 Task: Add Attachment from computer to Card Card0000000121 in Board Board0000000031 in Workspace WS0000000011 in Trello. Add Cover Green to Card Card0000000121 in Board Board0000000031 in Workspace WS0000000011 in Trello. Add "Move Card To …" Button titled Button0000000121 to "top" of the list "To Do" to Card Card0000000121 in Board Board0000000031 in Workspace WS0000000011 in Trello. Add Description DS0000000121 to Card Card0000000122 in Board Board0000000031 in Workspace WS0000000011 in Trello. Add Comment CM0000000121 to Card Card0000000122 in Board Board0000000031 in Workspace WS0000000011 in Trello
Action: Mouse moved to (359, 237)
Screenshot: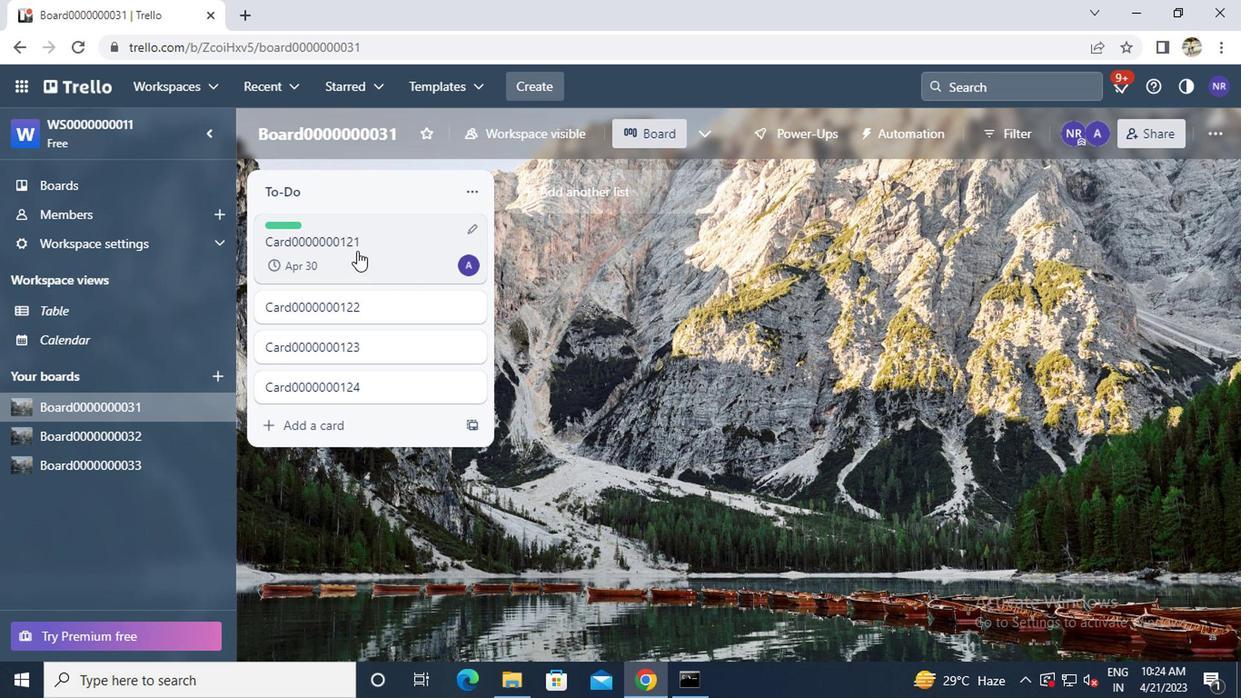 
Action: Mouse pressed left at (359, 237)
Screenshot: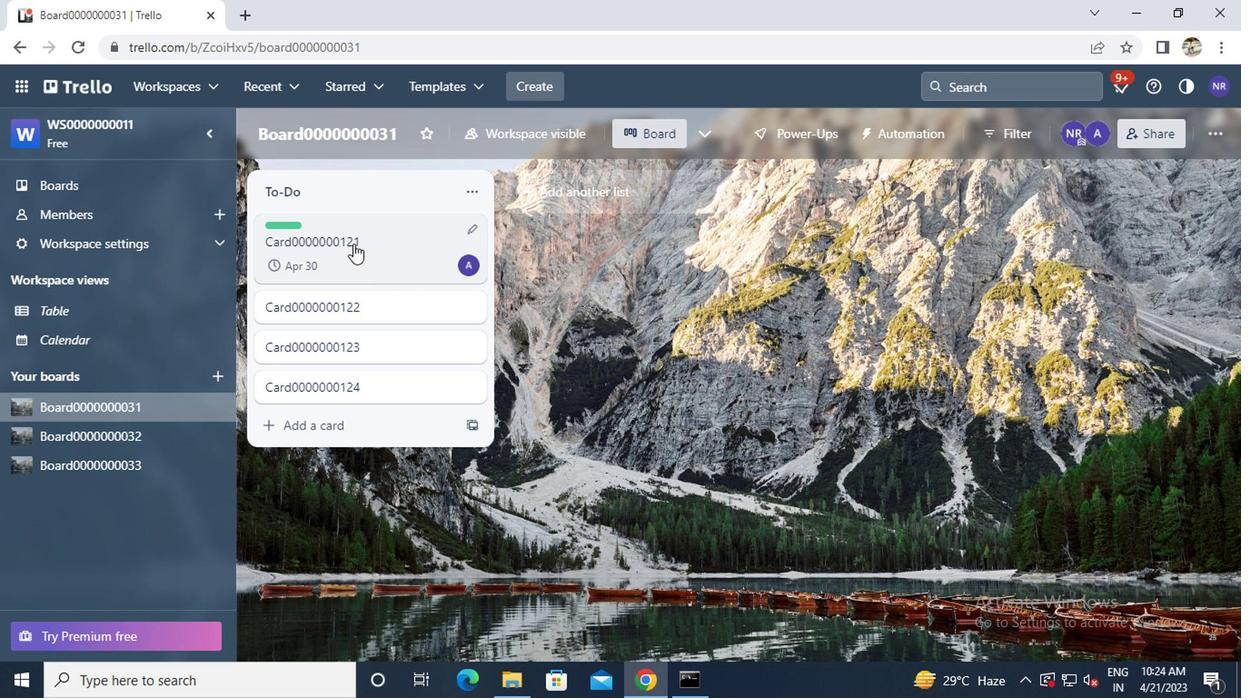
Action: Mouse moved to (395, 267)
Screenshot: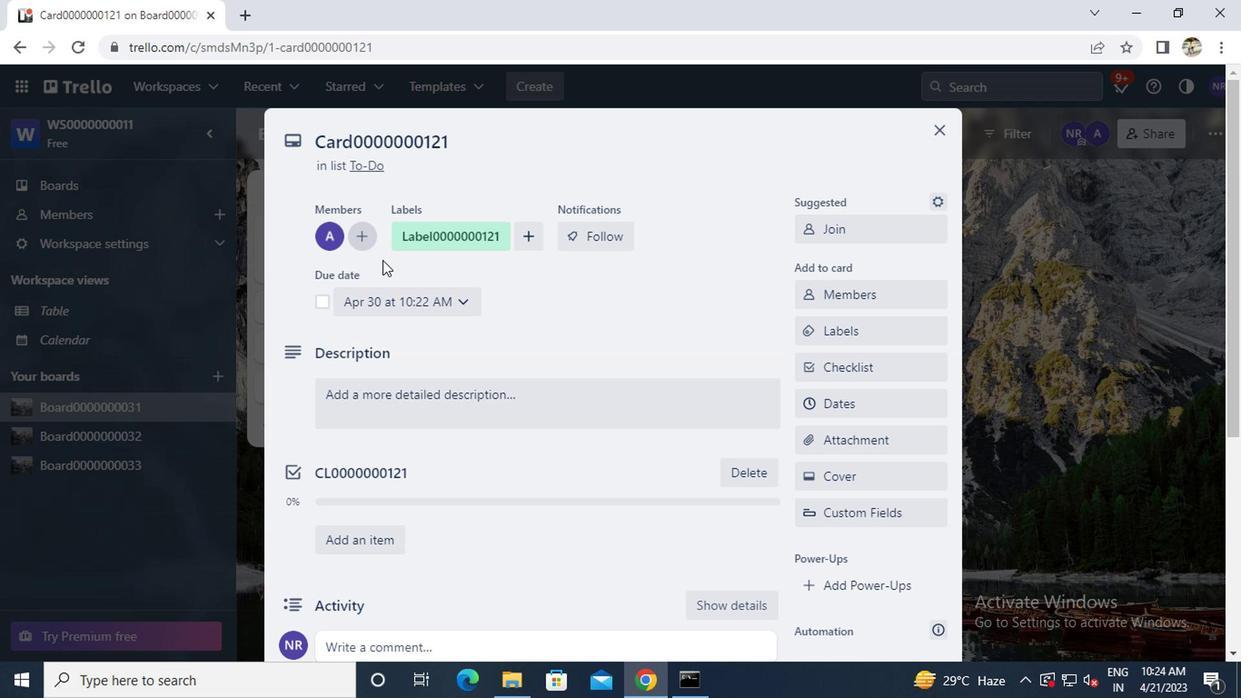 
Action: Mouse scrolled (395, 267) with delta (0, 0)
Screenshot: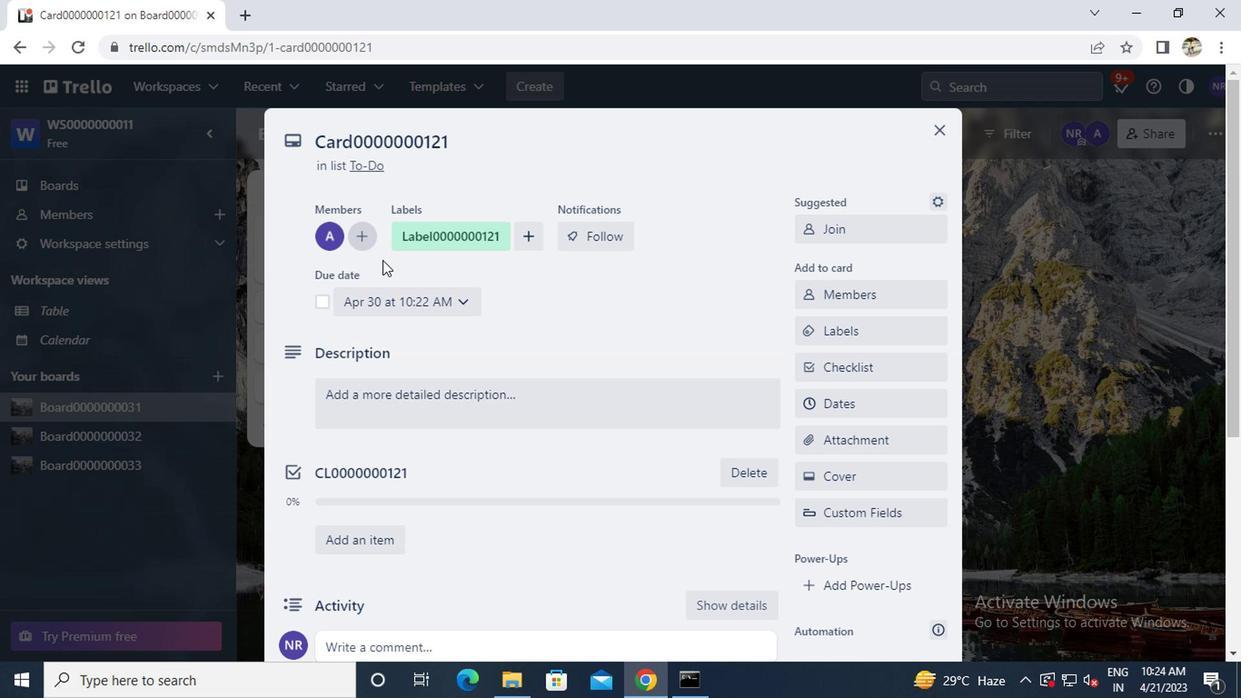 
Action: Mouse moved to (810, 349)
Screenshot: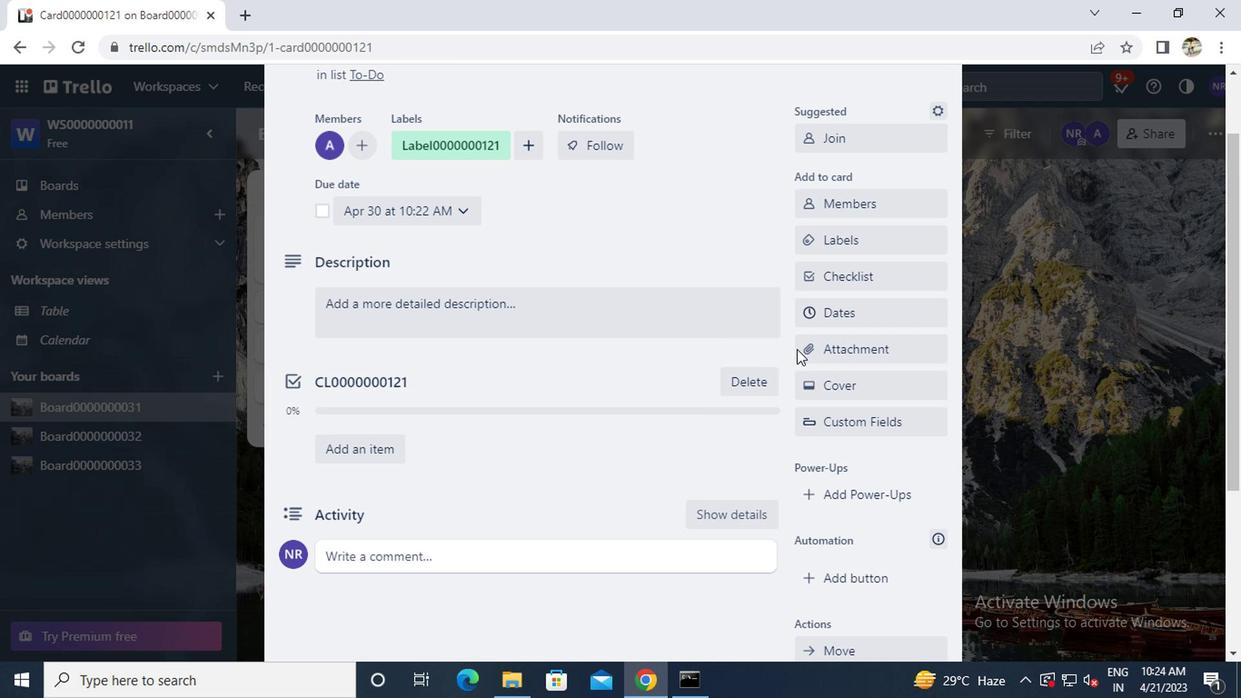 
Action: Mouse pressed left at (810, 349)
Screenshot: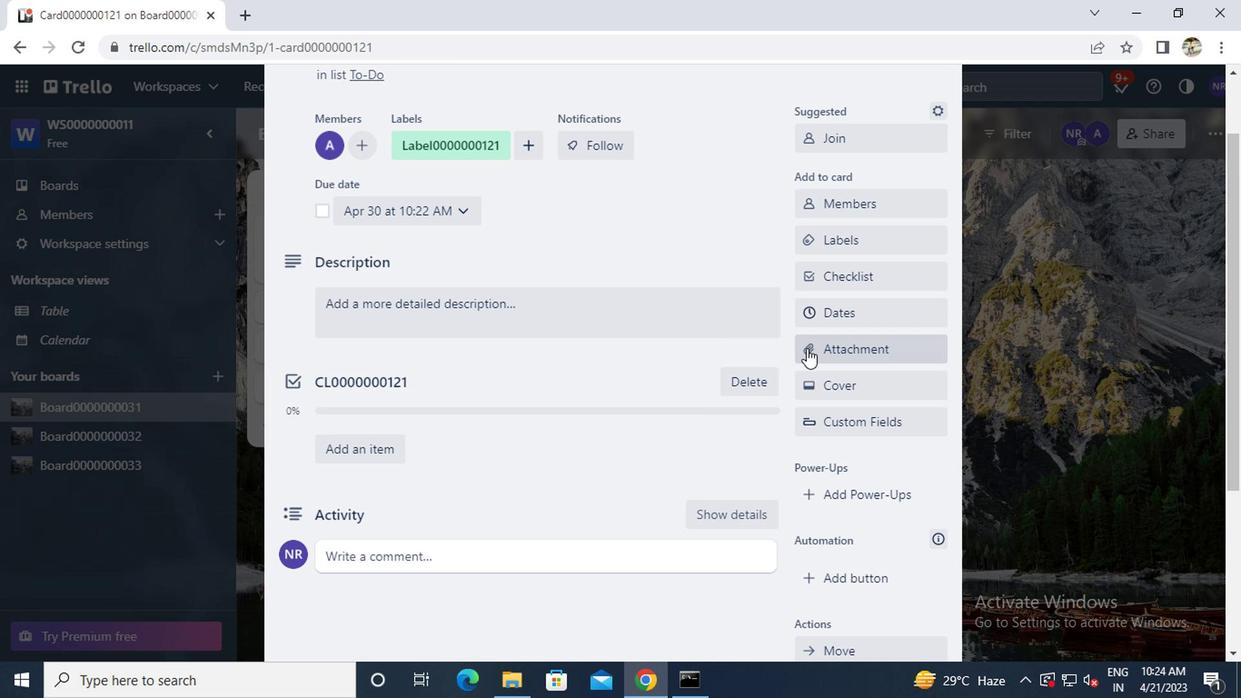 
Action: Mouse moved to (832, 157)
Screenshot: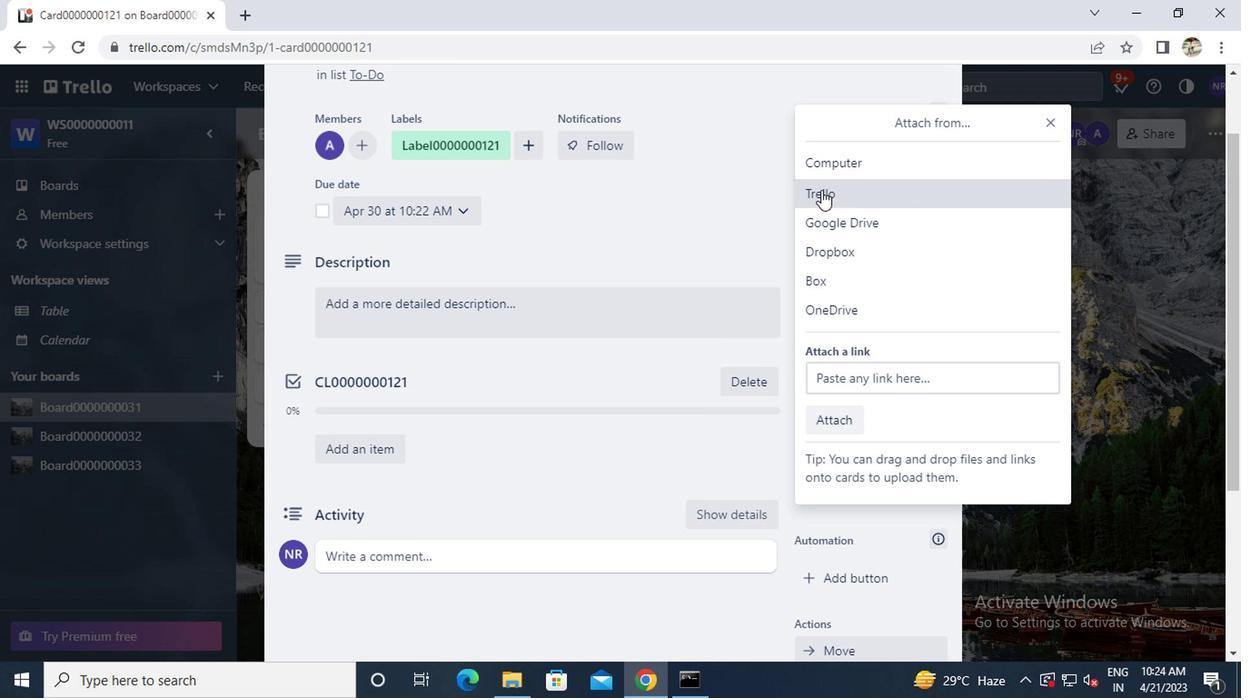 
Action: Mouse pressed left at (832, 157)
Screenshot: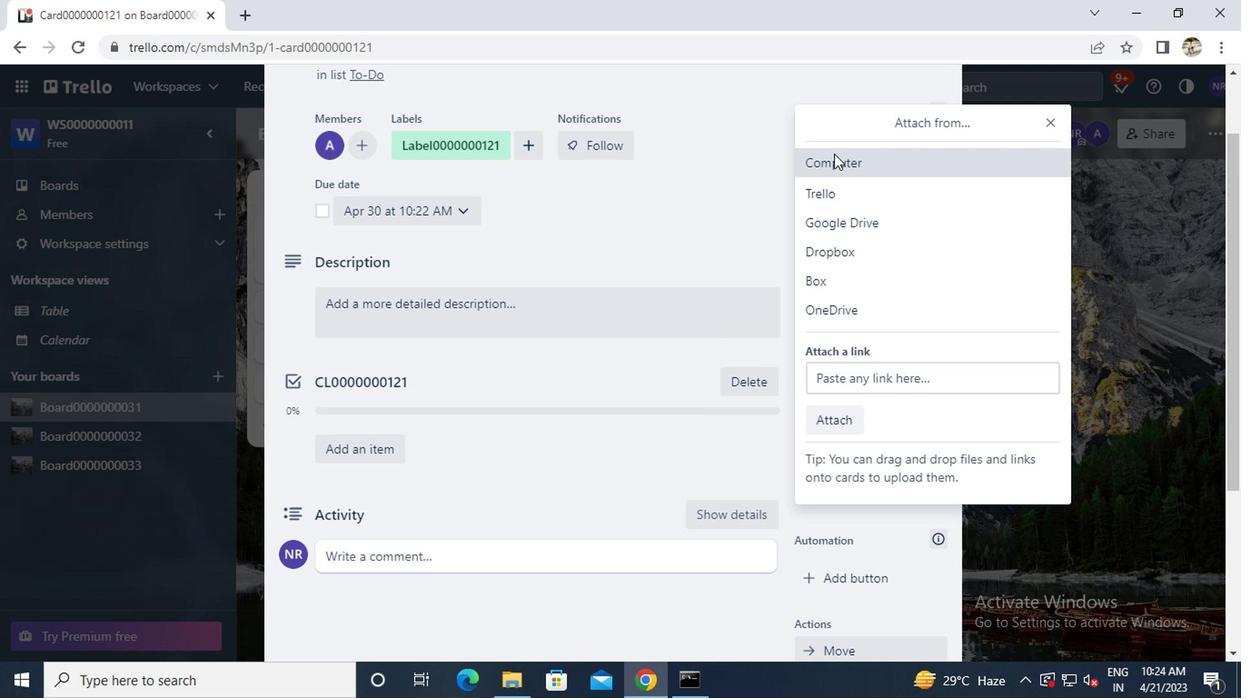 
Action: Mouse moved to (434, 164)
Screenshot: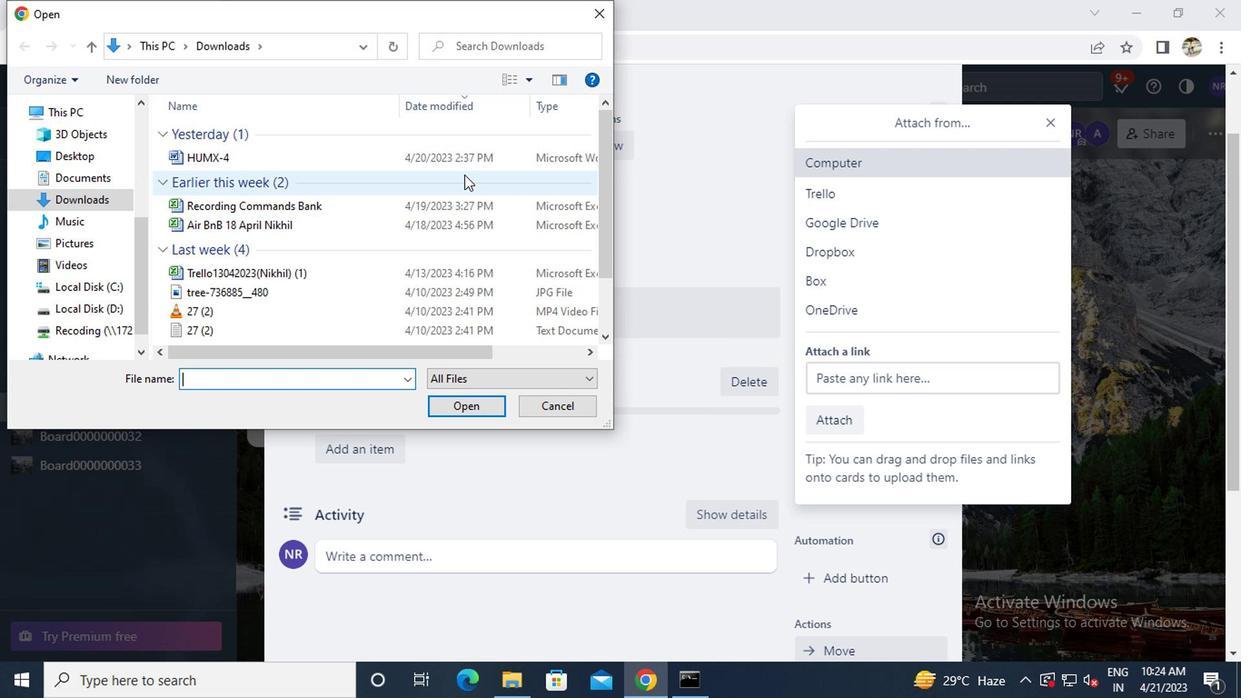 
Action: Mouse pressed left at (434, 164)
Screenshot: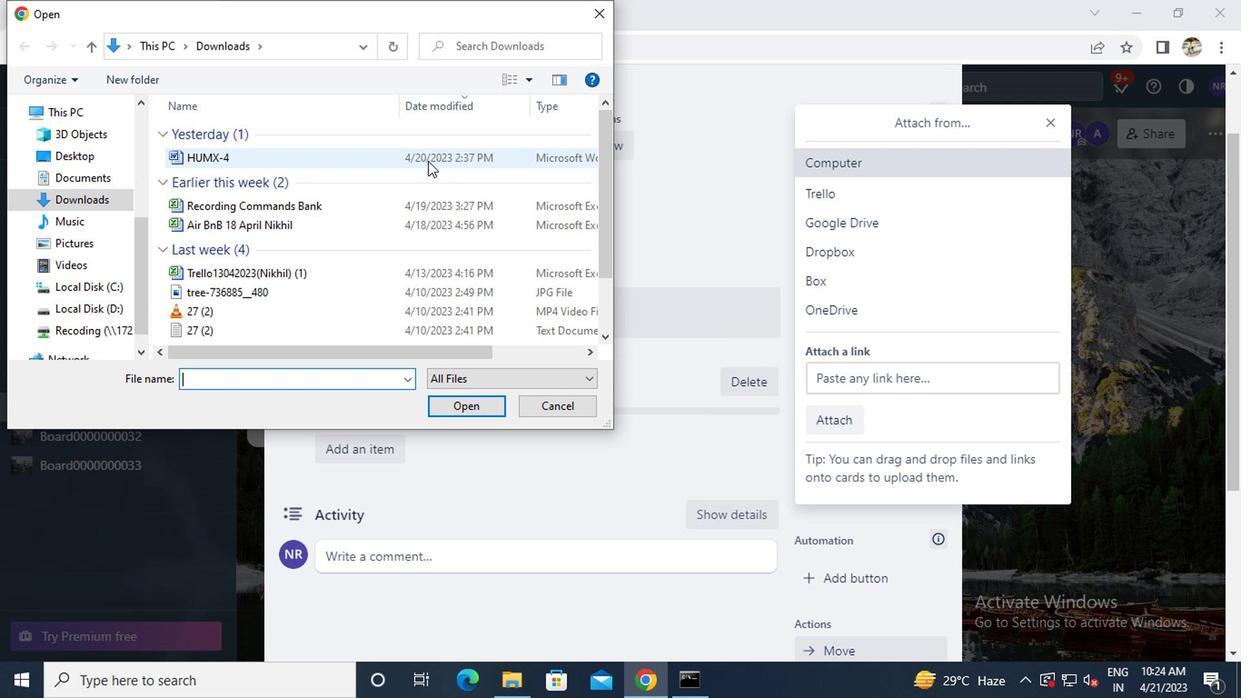 
Action: Mouse moved to (490, 408)
Screenshot: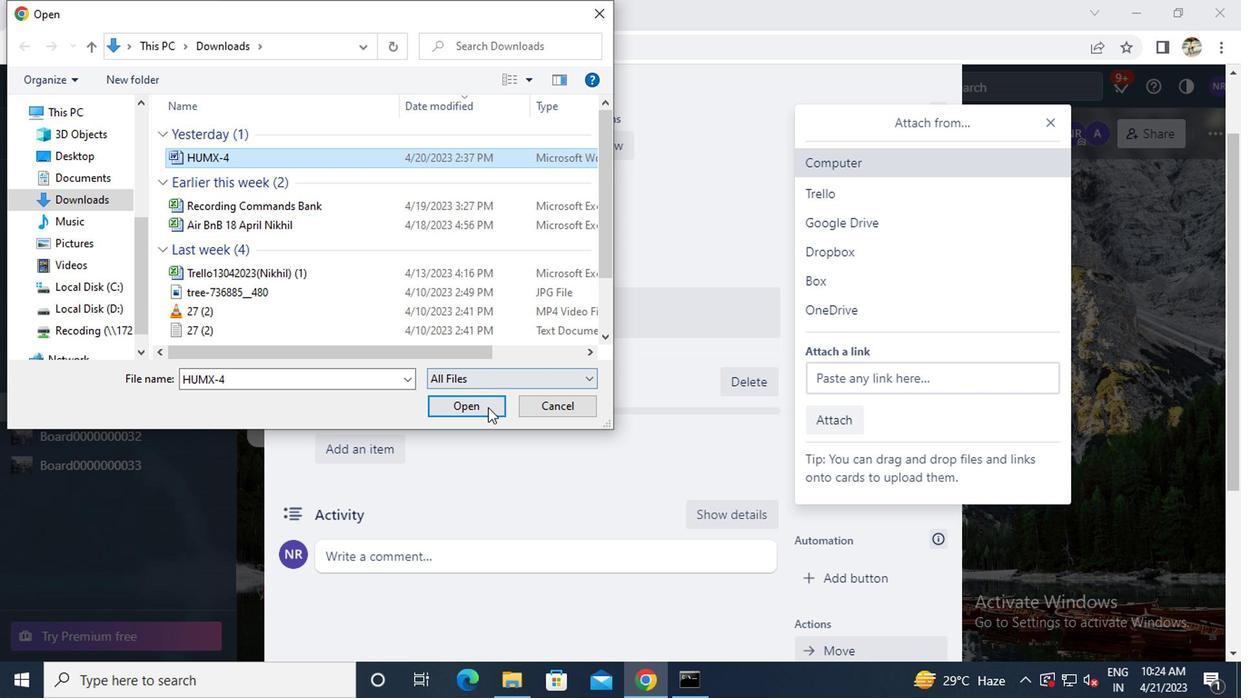 
Action: Mouse pressed left at (490, 408)
Screenshot: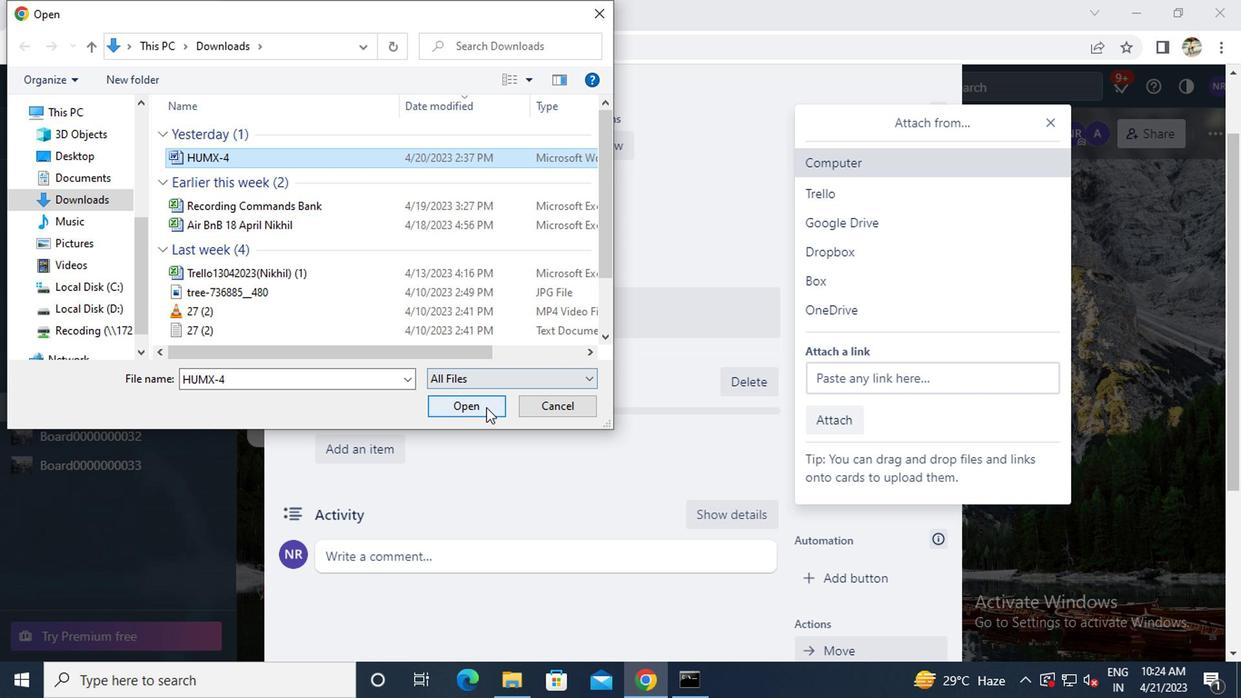 
Action: Mouse moved to (806, 395)
Screenshot: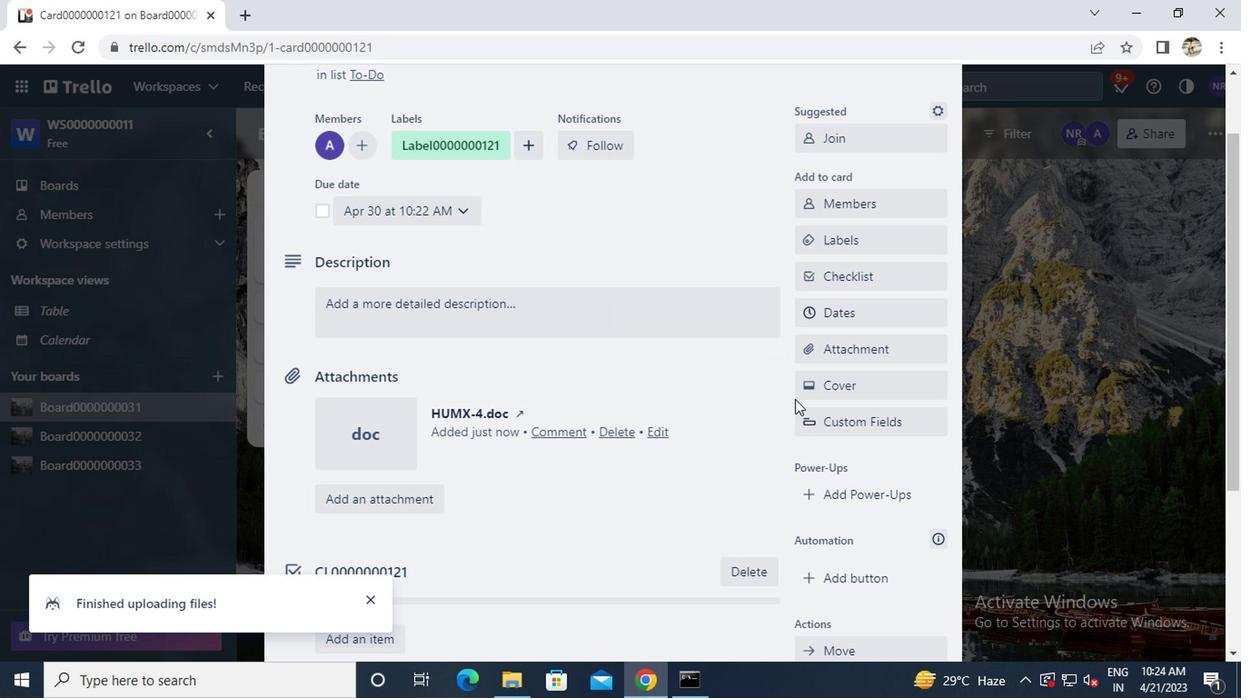 
Action: Mouse pressed left at (806, 395)
Screenshot: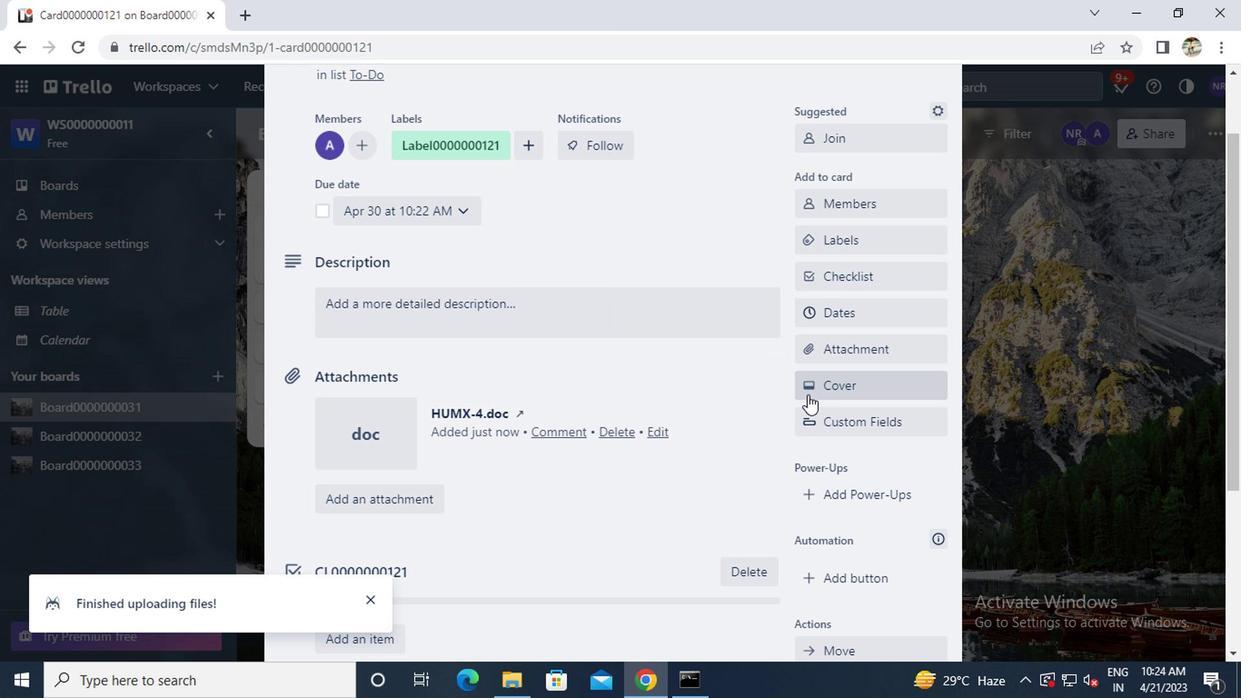 
Action: Mouse moved to (829, 305)
Screenshot: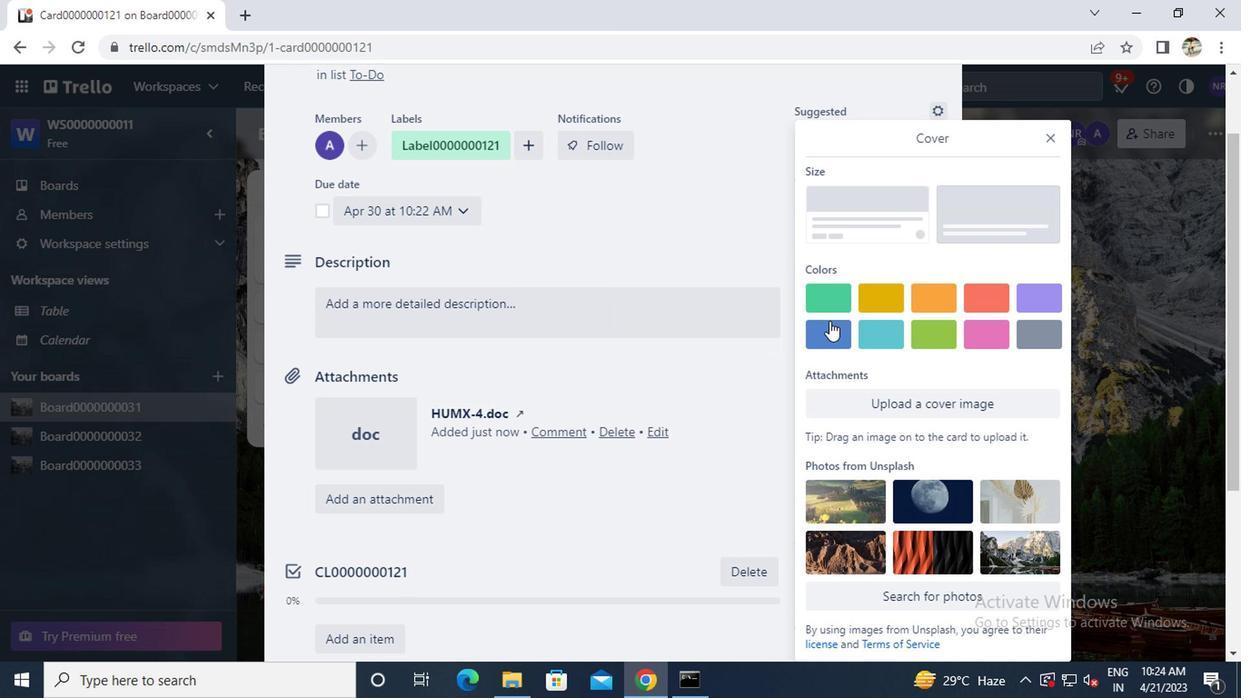 
Action: Mouse pressed left at (829, 305)
Screenshot: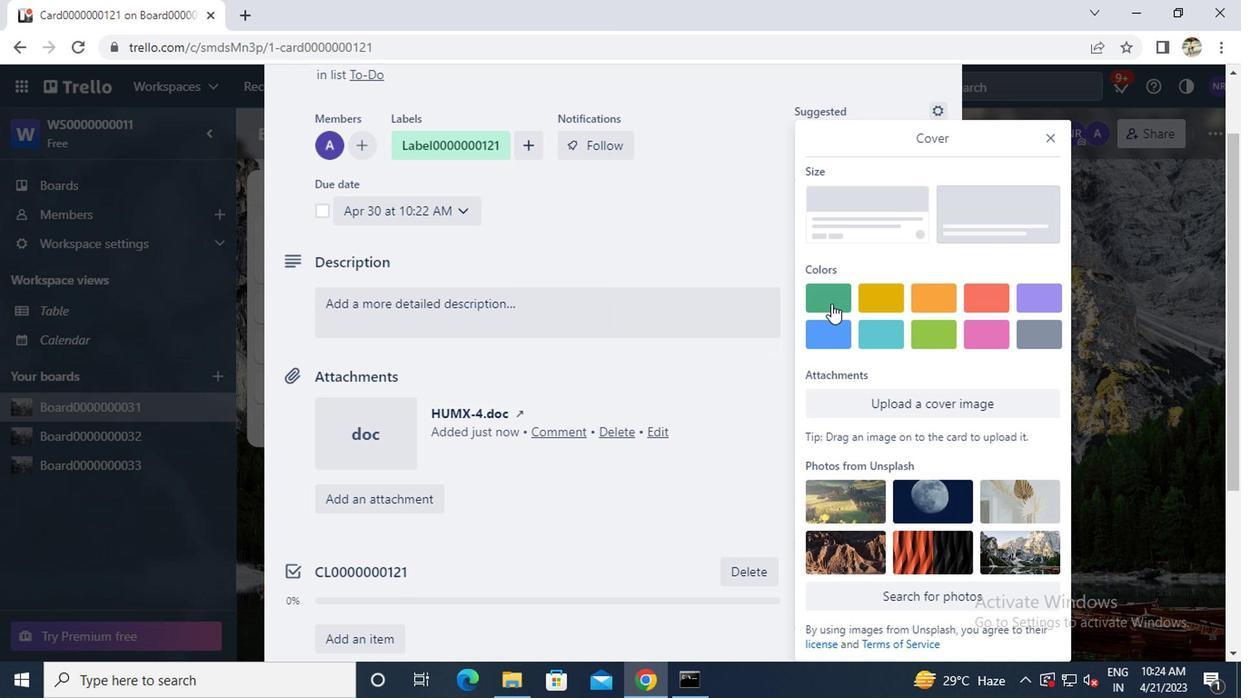 
Action: Mouse moved to (1050, 126)
Screenshot: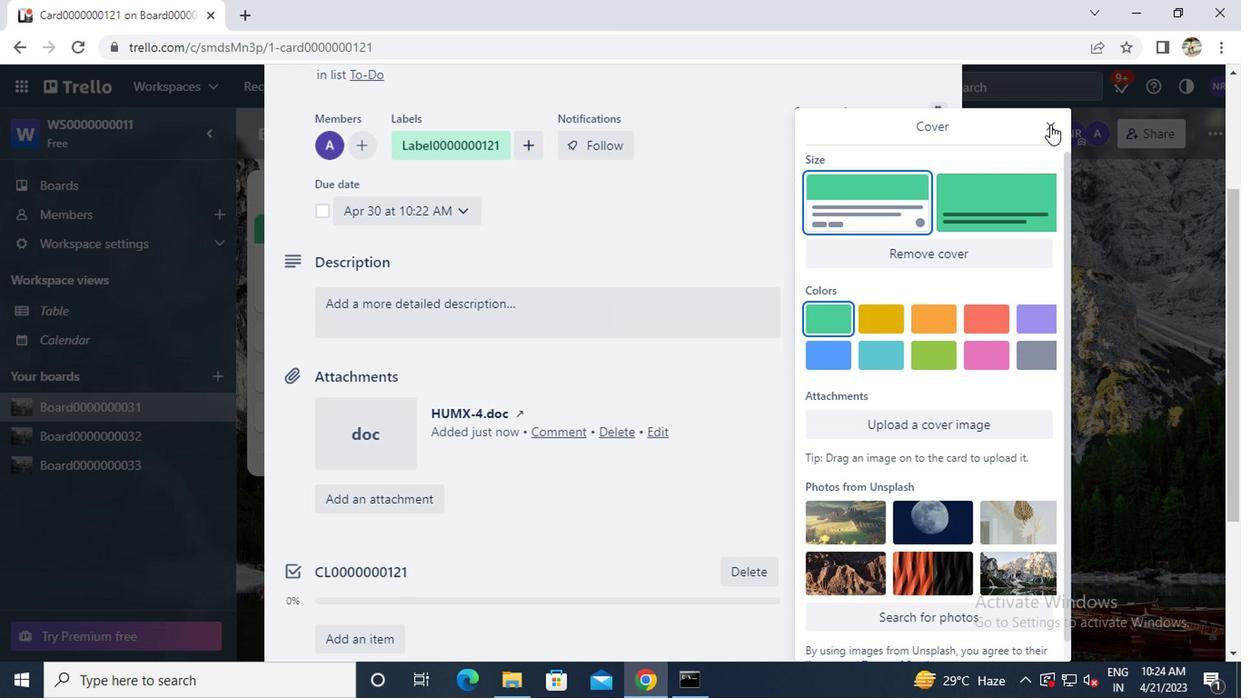 
Action: Mouse pressed left at (1050, 126)
Screenshot: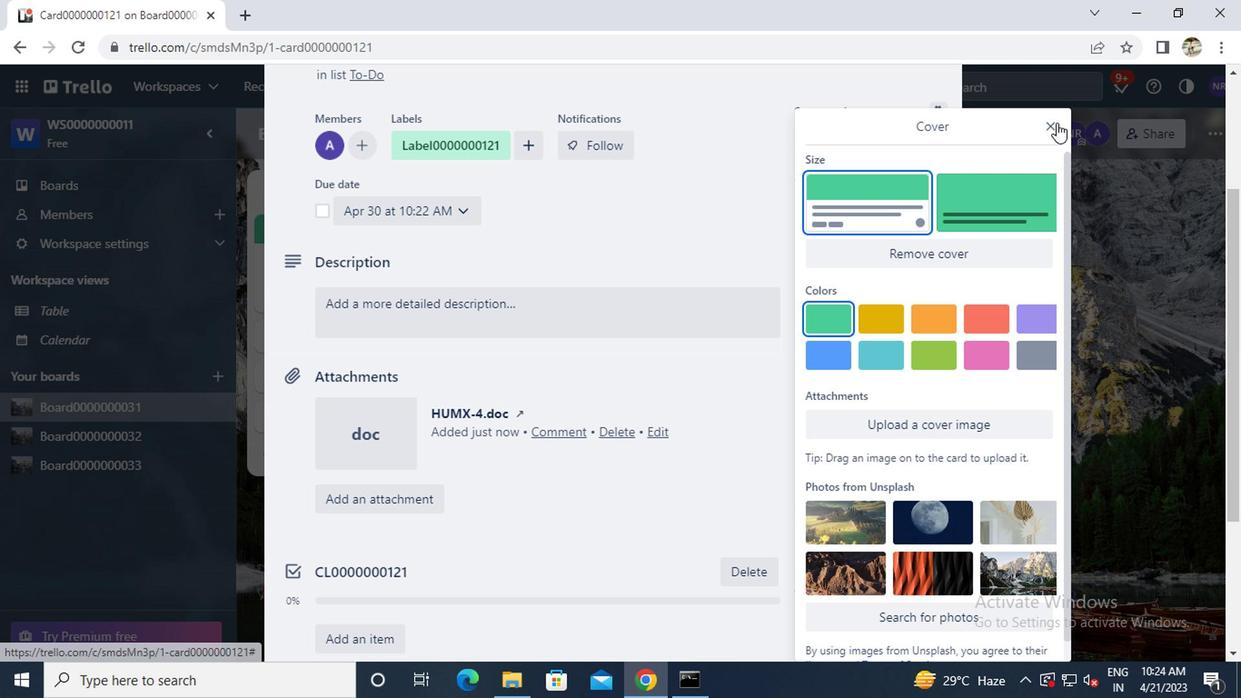 
Action: Mouse moved to (848, 310)
Screenshot: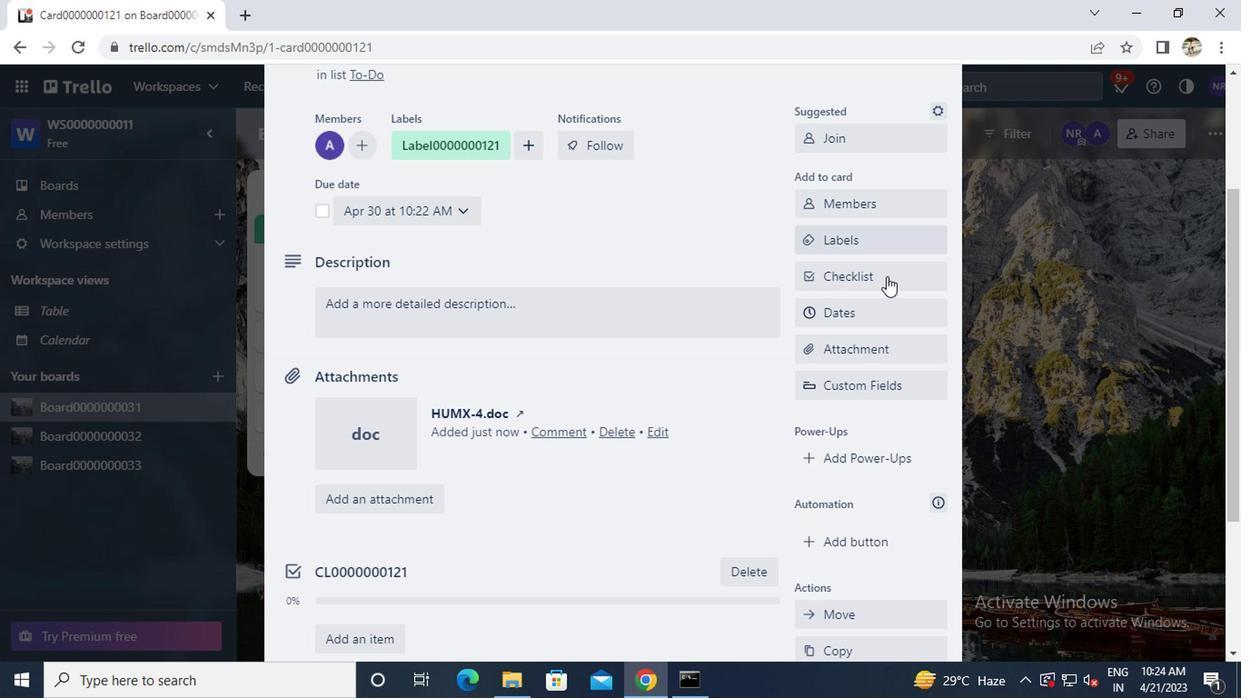 
Action: Mouse scrolled (848, 309) with delta (0, -1)
Screenshot: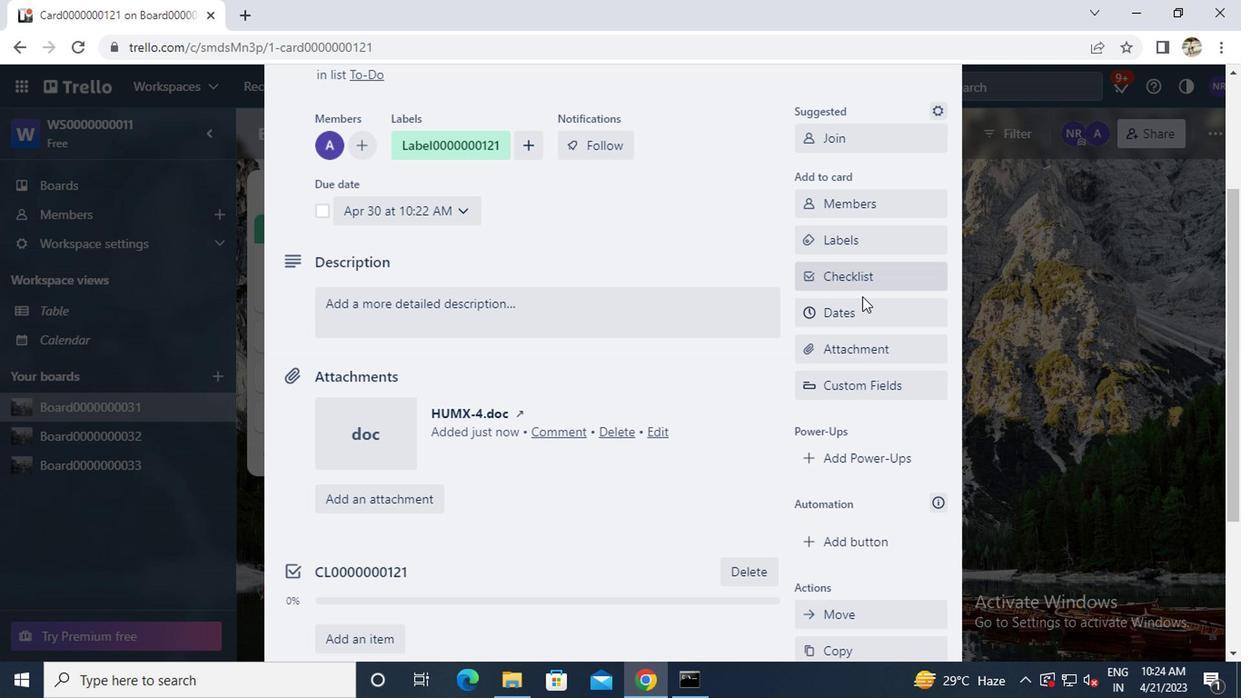 
Action: Mouse scrolled (848, 309) with delta (0, -1)
Screenshot: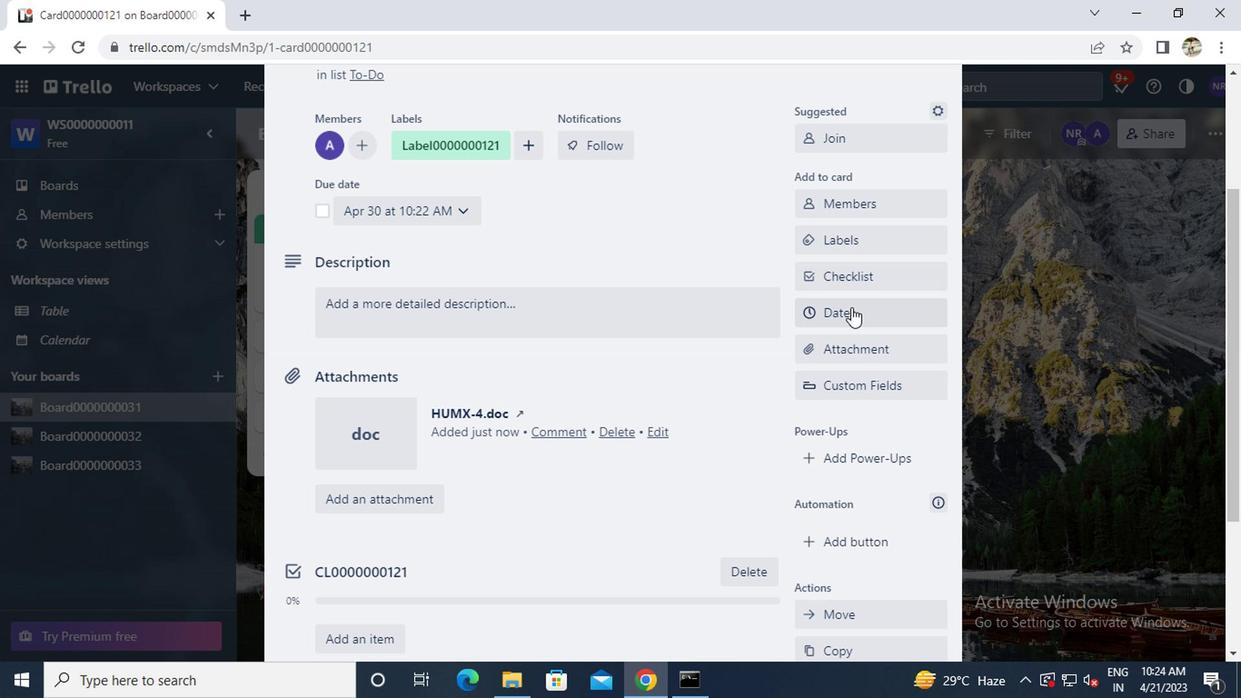 
Action: Mouse scrolled (848, 309) with delta (0, -1)
Screenshot: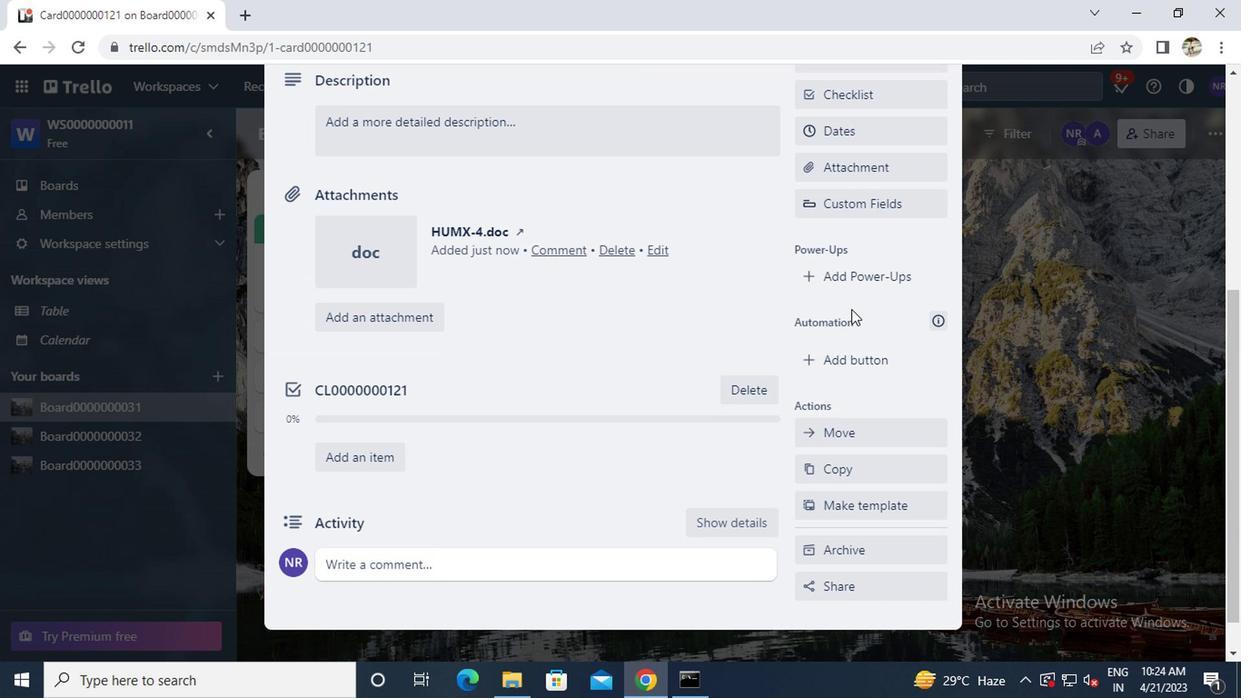 
Action: Mouse scrolled (848, 309) with delta (0, -1)
Screenshot: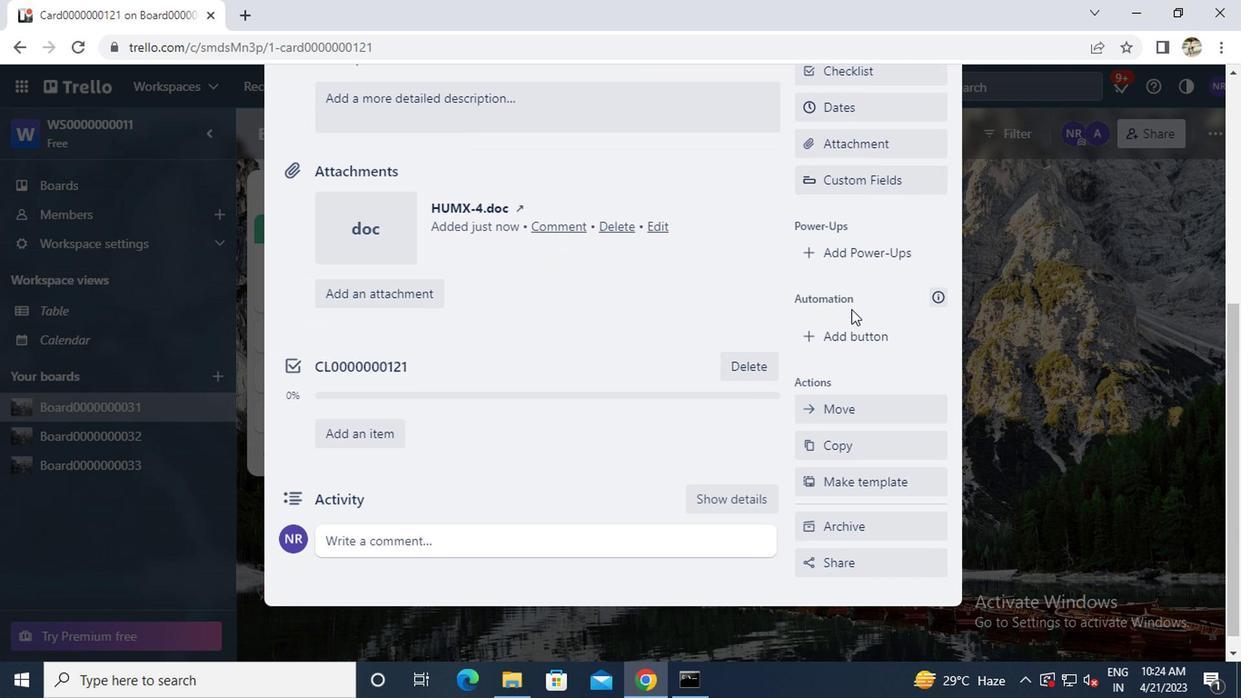 
Action: Mouse scrolled (848, 309) with delta (0, -1)
Screenshot: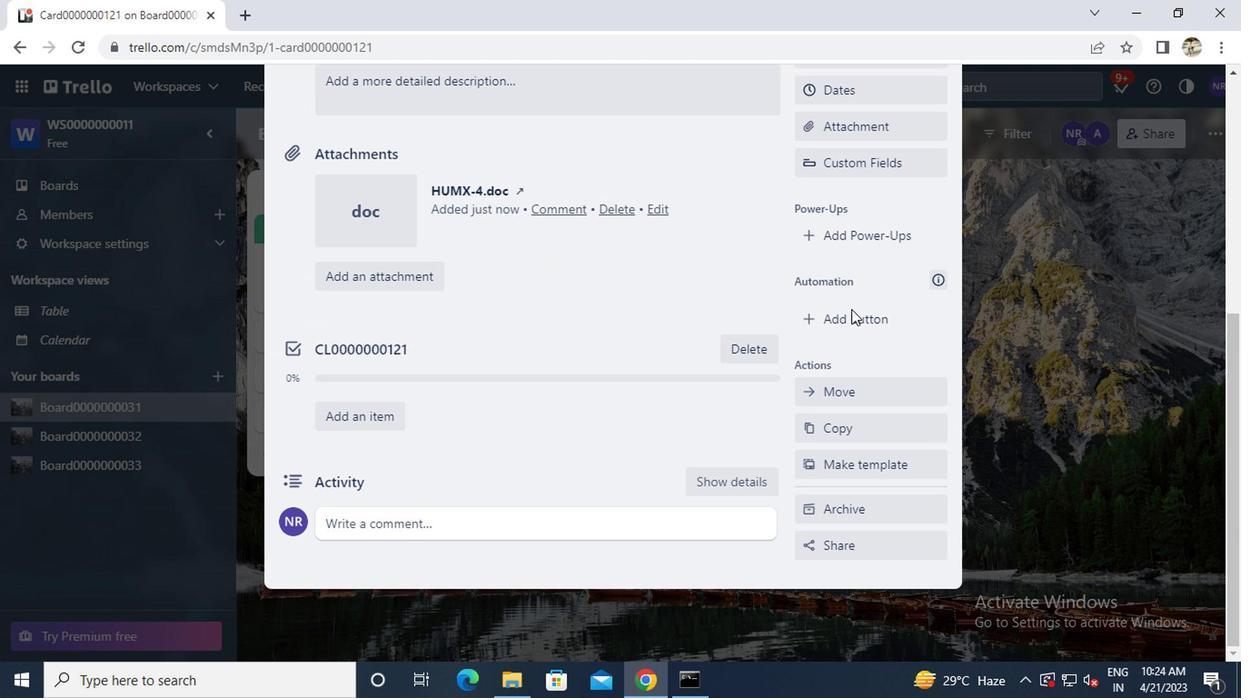 
Action: Mouse moved to (834, 329)
Screenshot: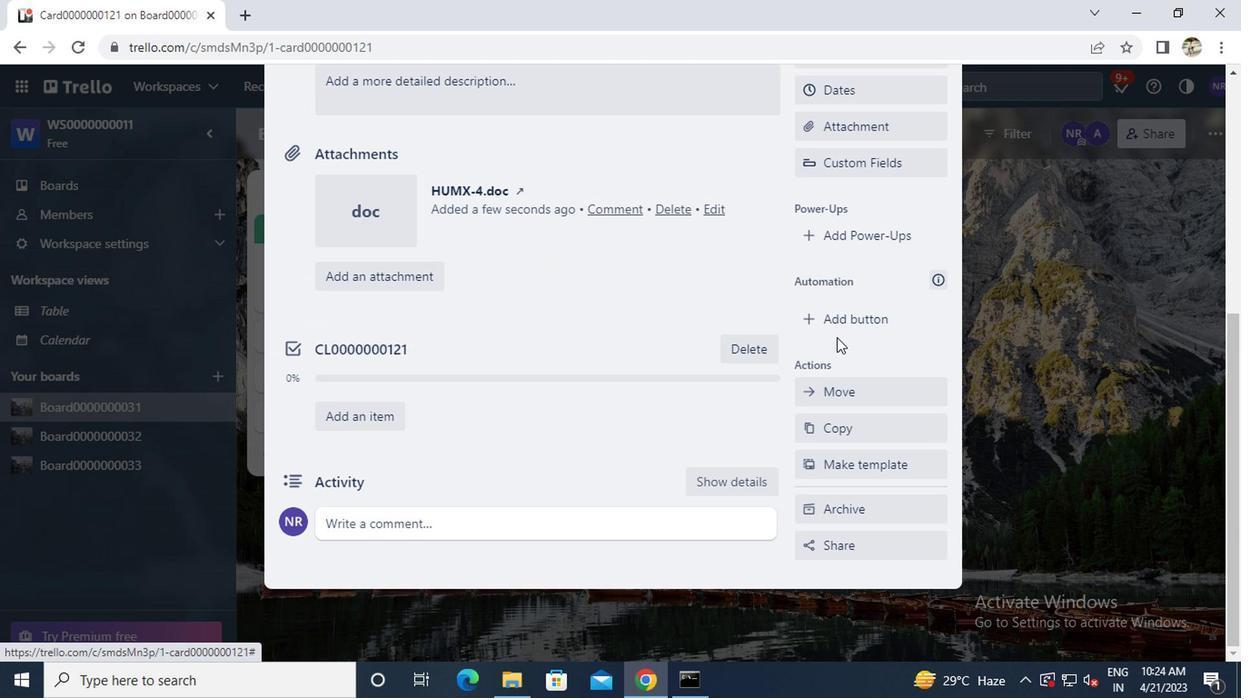 
Action: Mouse pressed left at (834, 329)
Screenshot: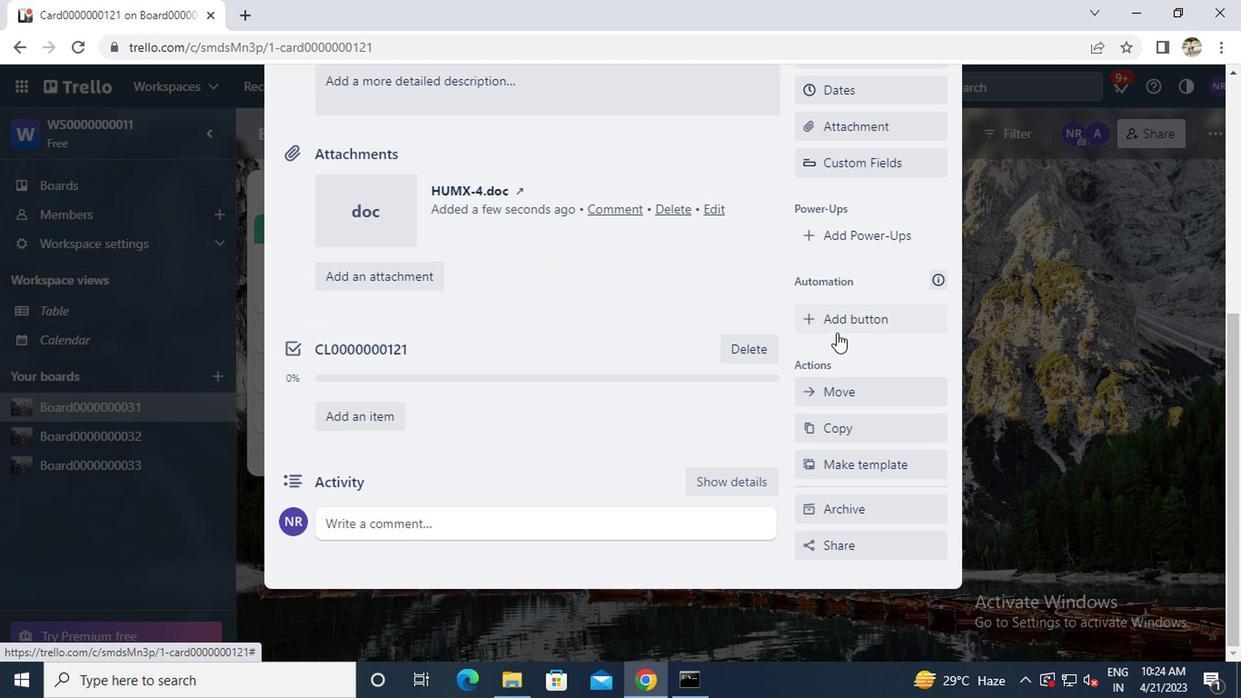
Action: Mouse moved to (847, 212)
Screenshot: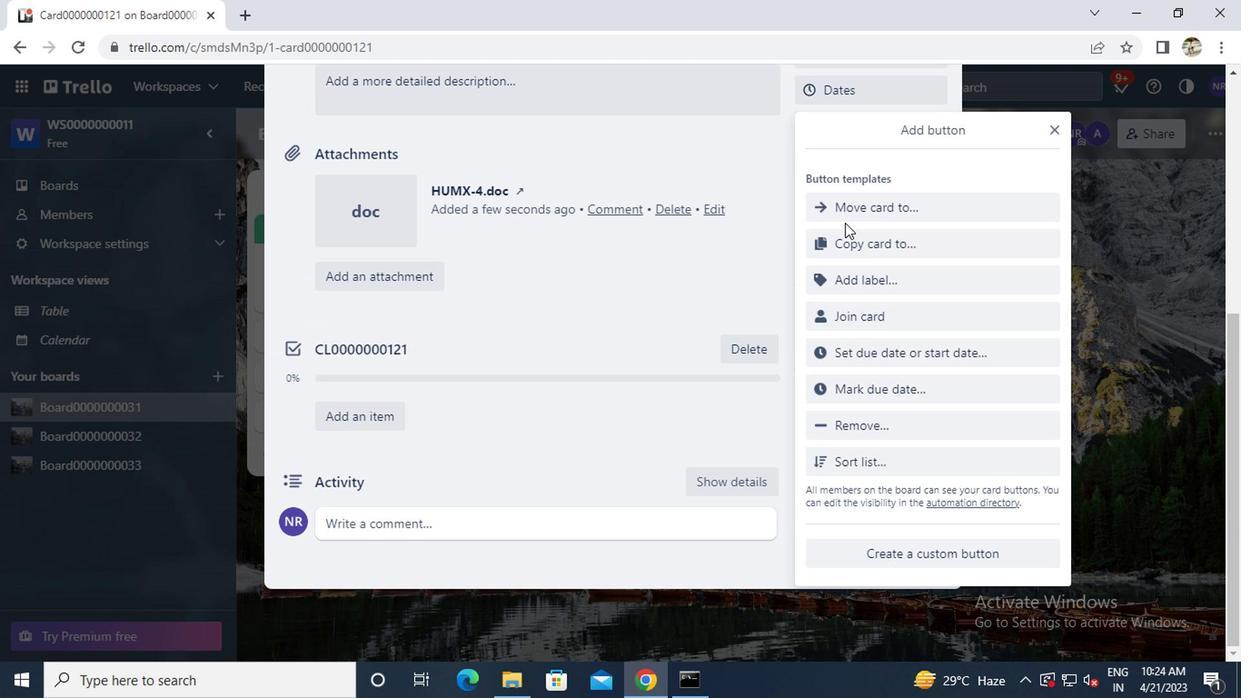 
Action: Mouse pressed left at (847, 212)
Screenshot: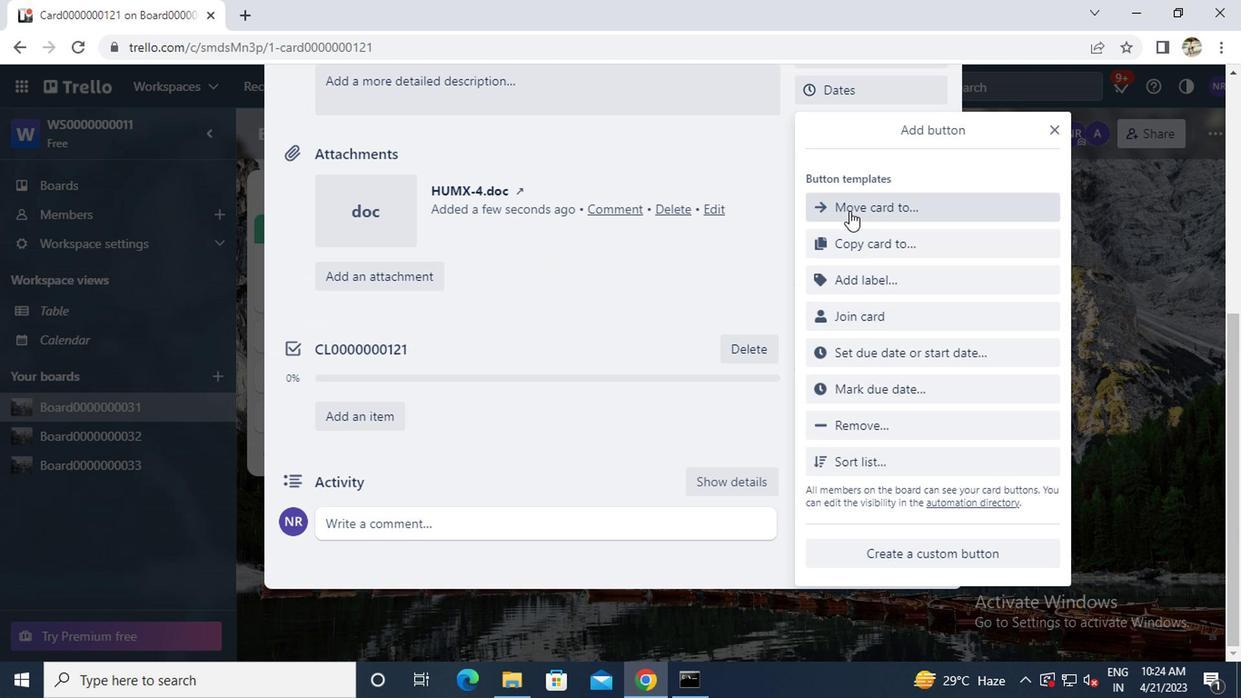 
Action: Key pressed b<Key.caps_lock>utton0000000121
Screenshot: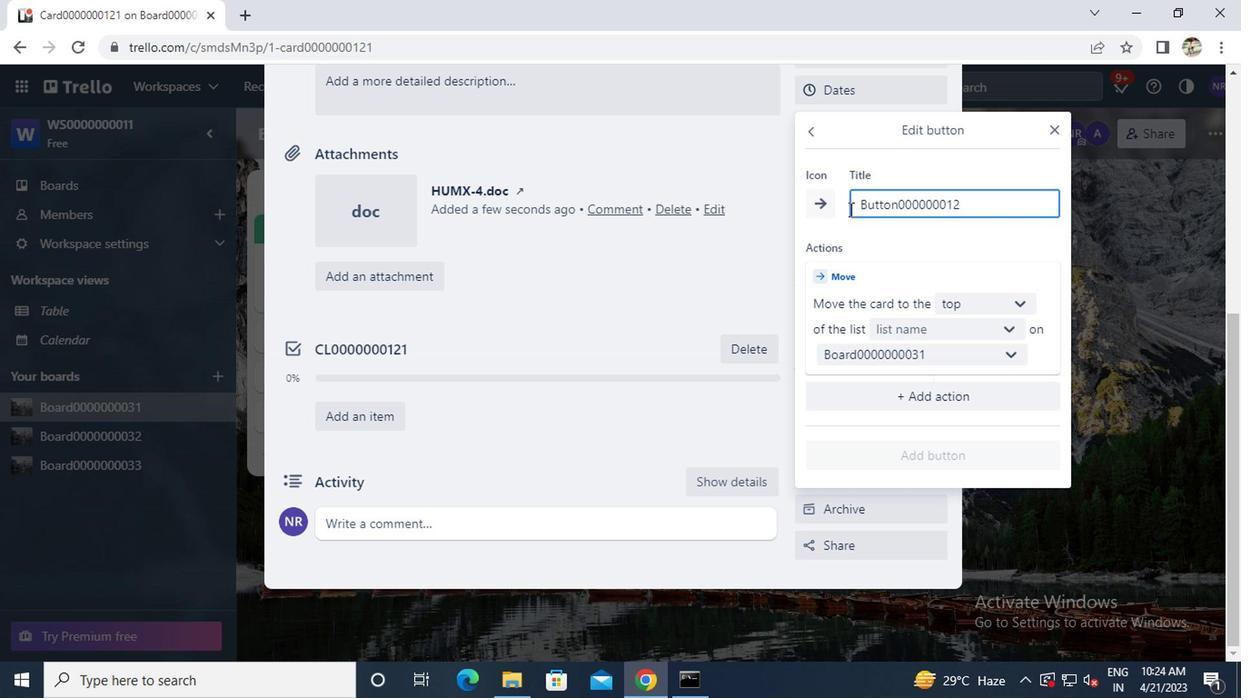
Action: Mouse moved to (905, 331)
Screenshot: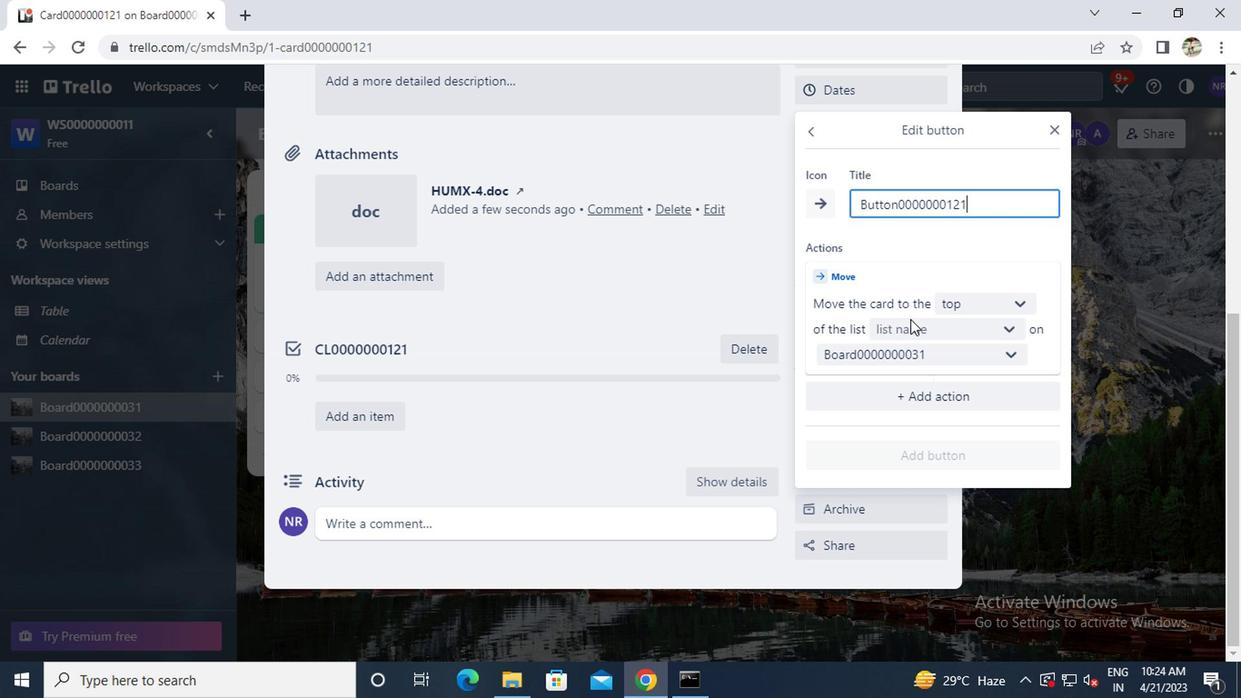 
Action: Mouse pressed left at (905, 331)
Screenshot: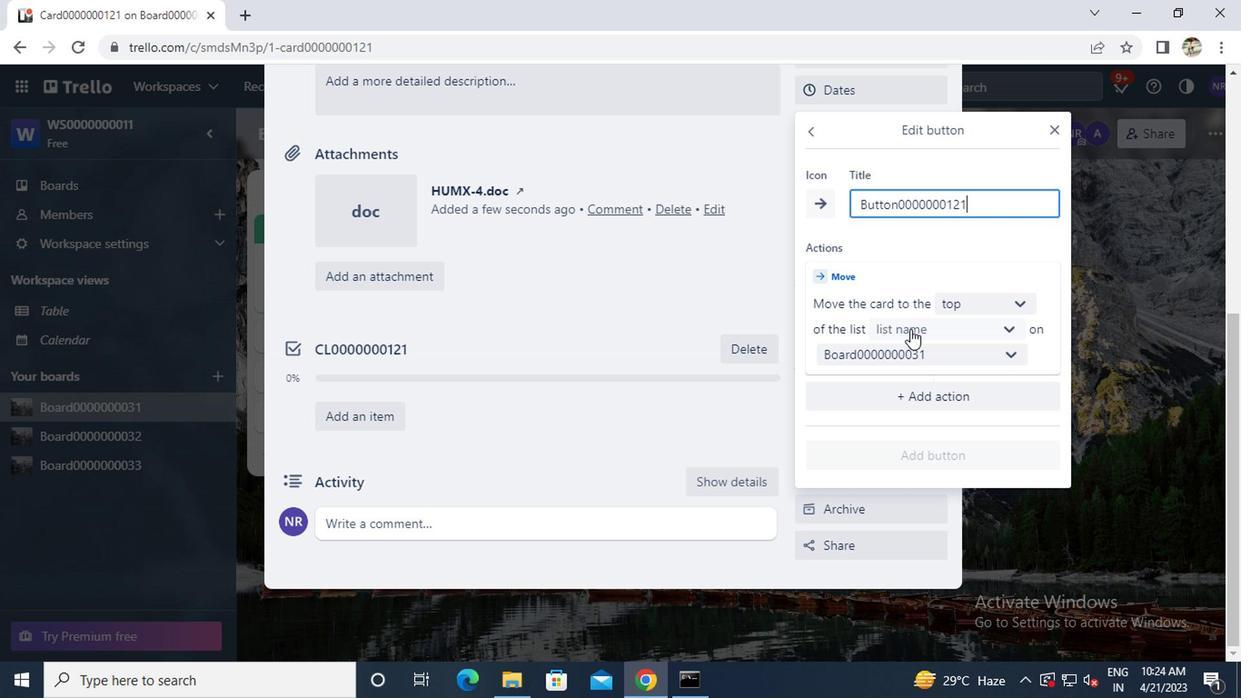 
Action: Mouse moved to (895, 370)
Screenshot: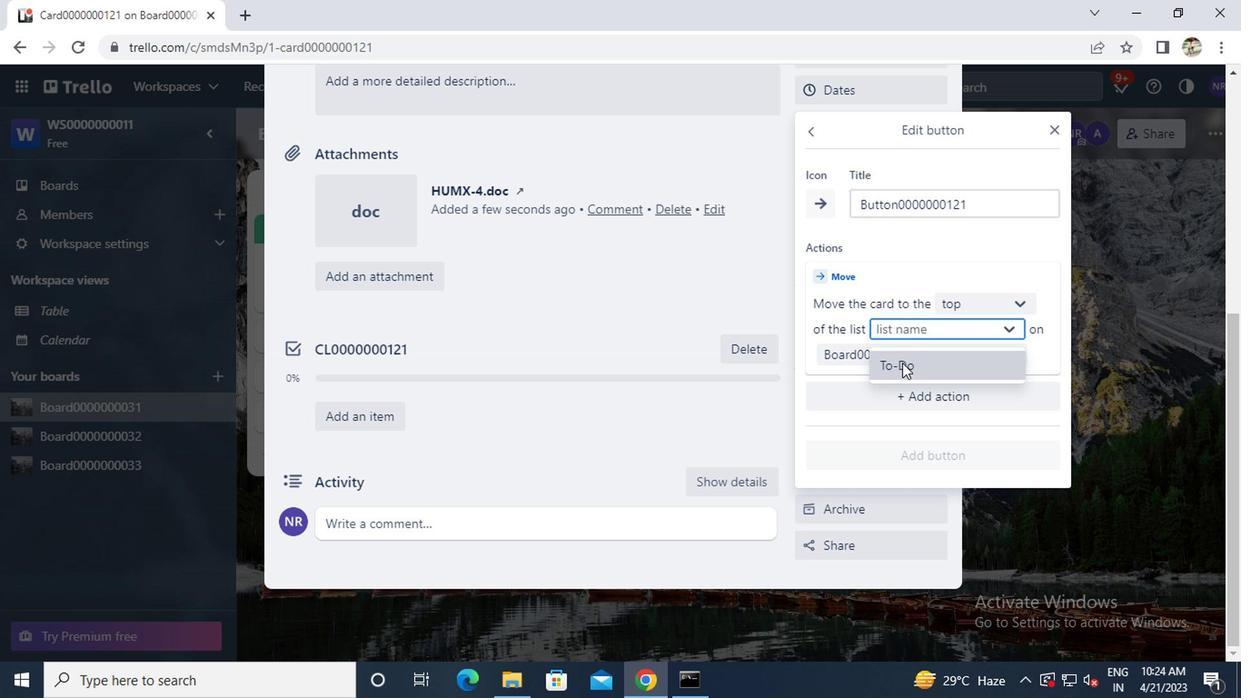 
Action: Mouse pressed left at (895, 370)
Screenshot: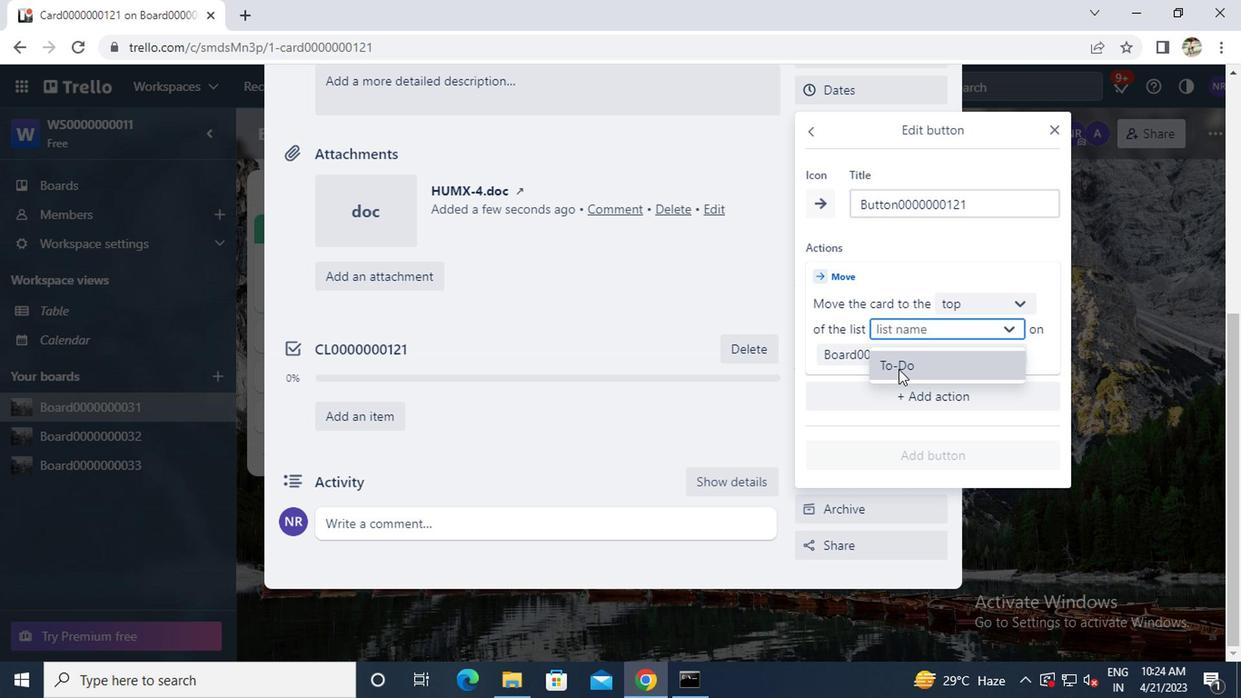 
Action: Mouse moved to (896, 453)
Screenshot: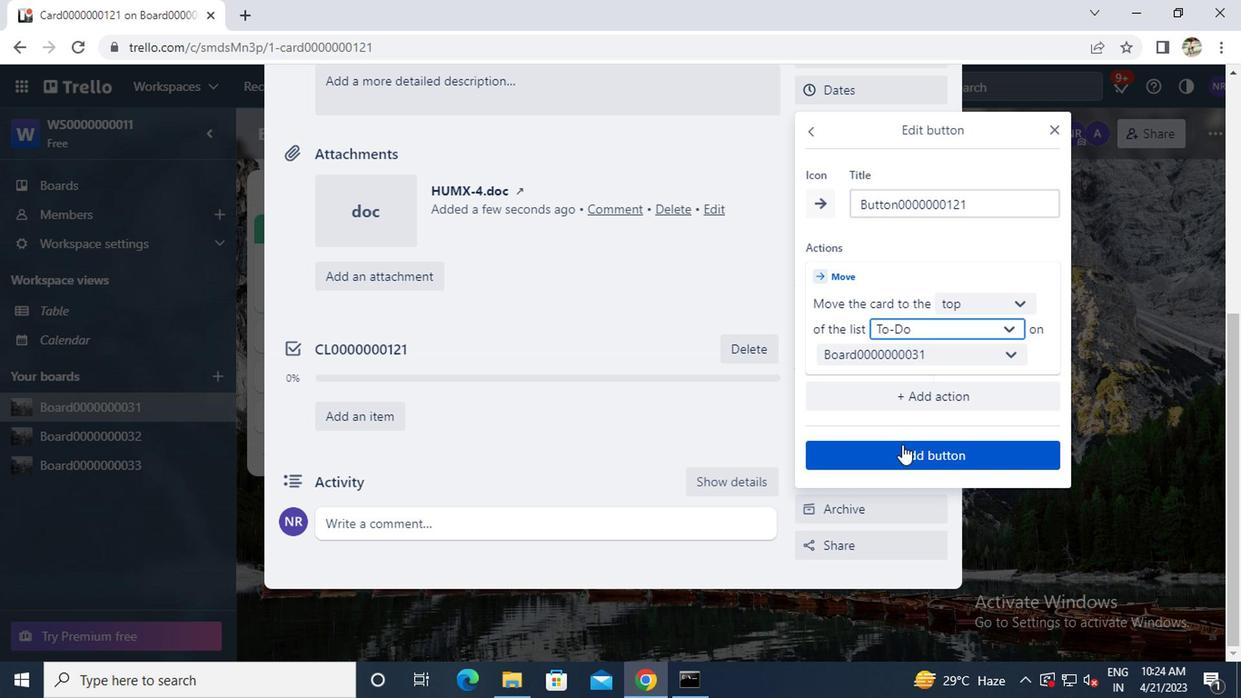 
Action: Mouse pressed left at (896, 453)
Screenshot: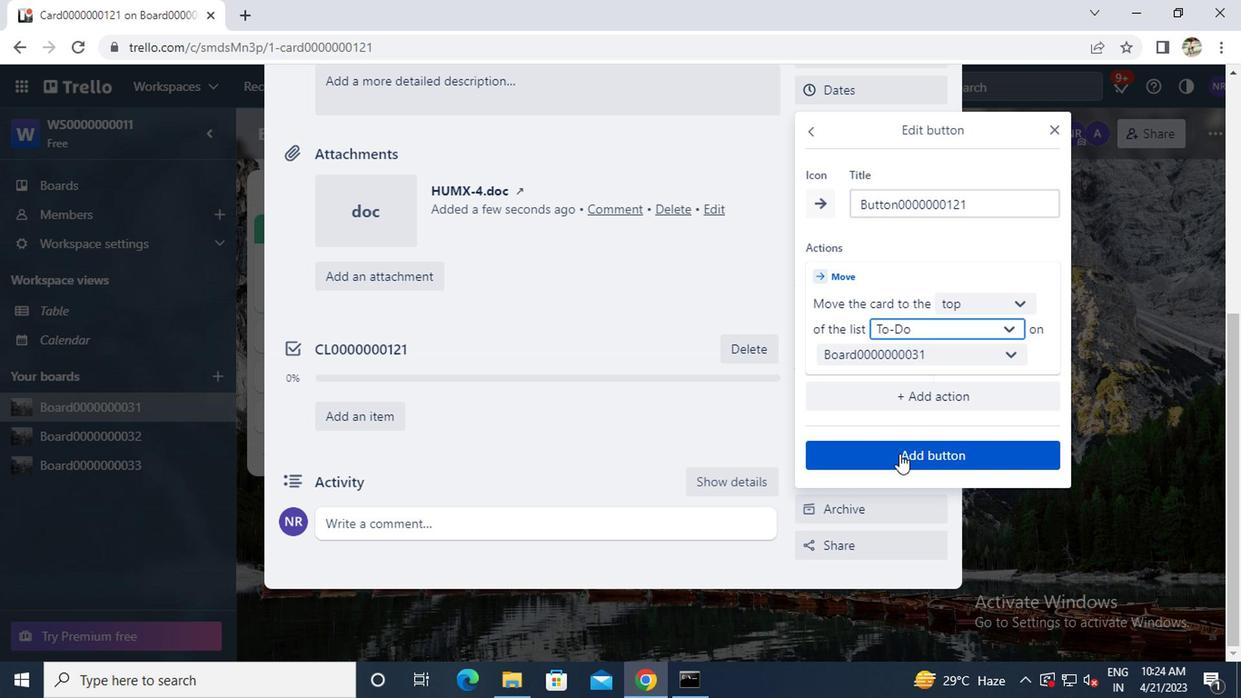 
Action: Mouse moved to (726, 442)
Screenshot: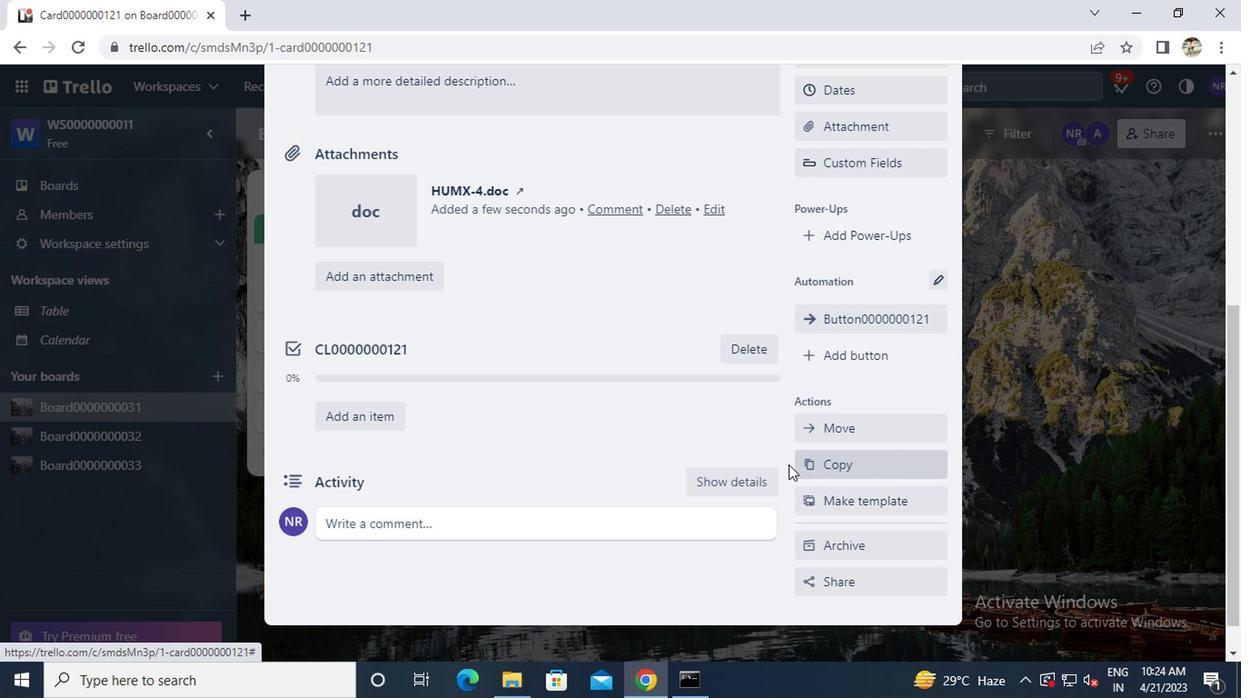 
Action: Mouse scrolled (726, 443) with delta (0, 0)
Screenshot: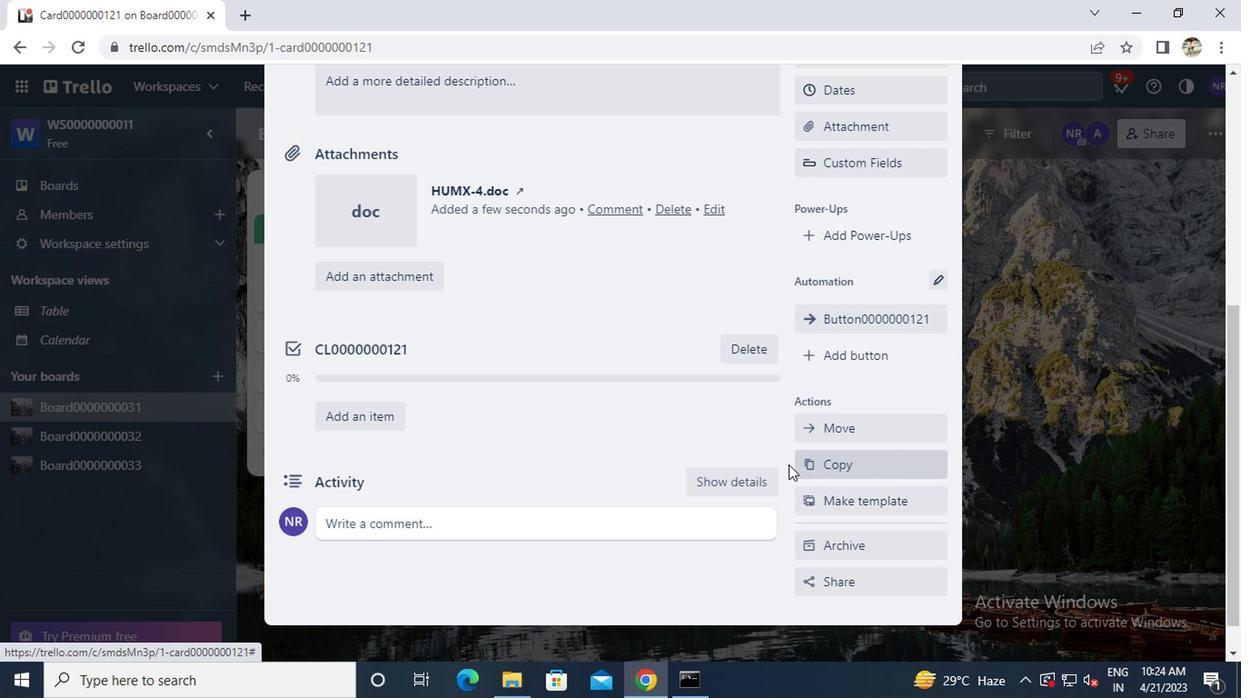 
Action: Mouse scrolled (726, 443) with delta (0, 0)
Screenshot: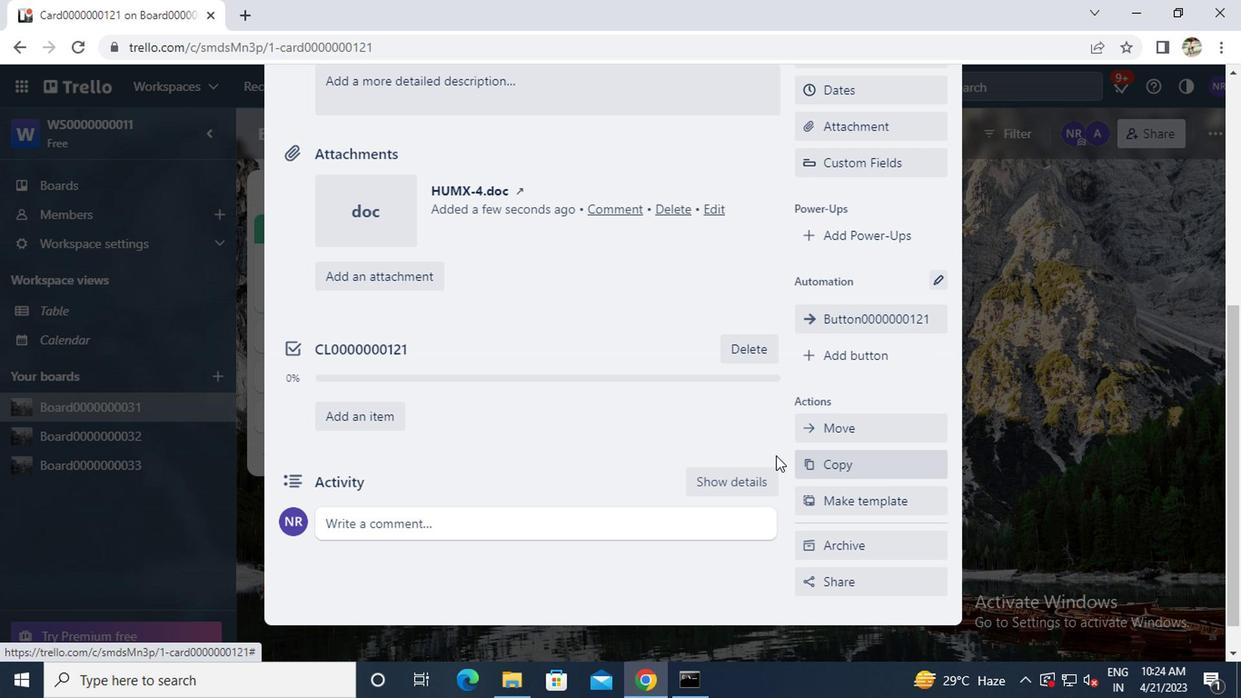 
Action: Mouse moved to (577, 283)
Screenshot: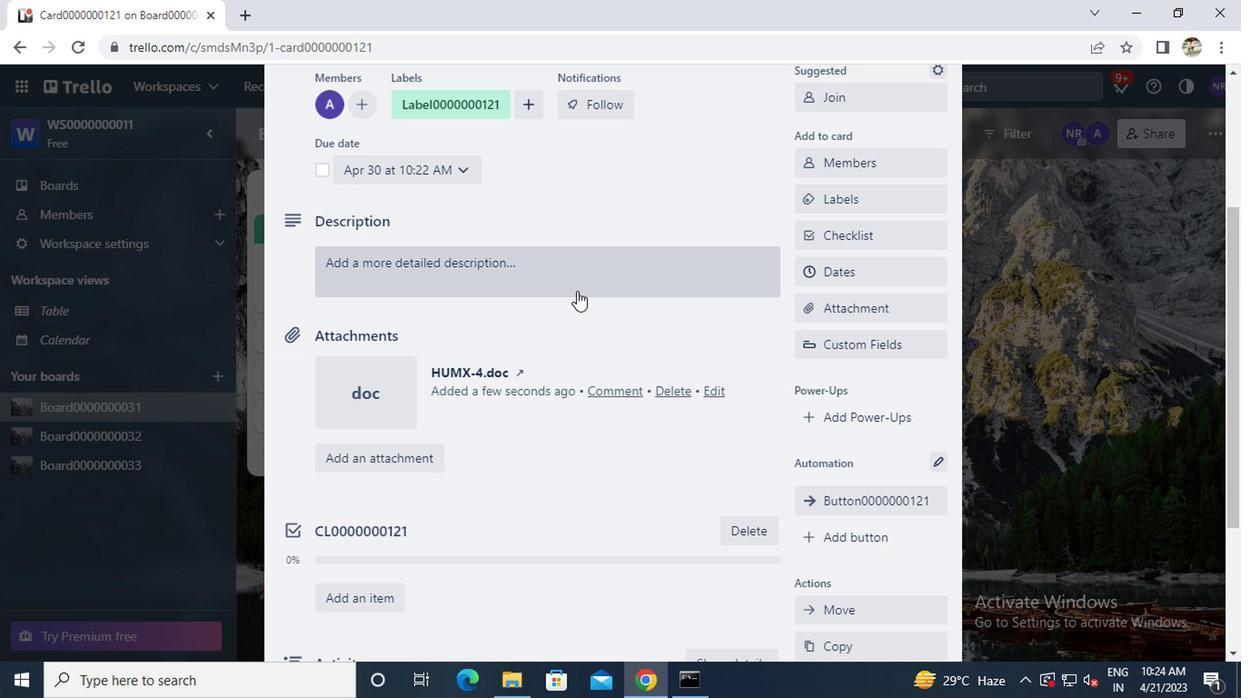 
Action: Mouse pressed left at (577, 283)
Screenshot: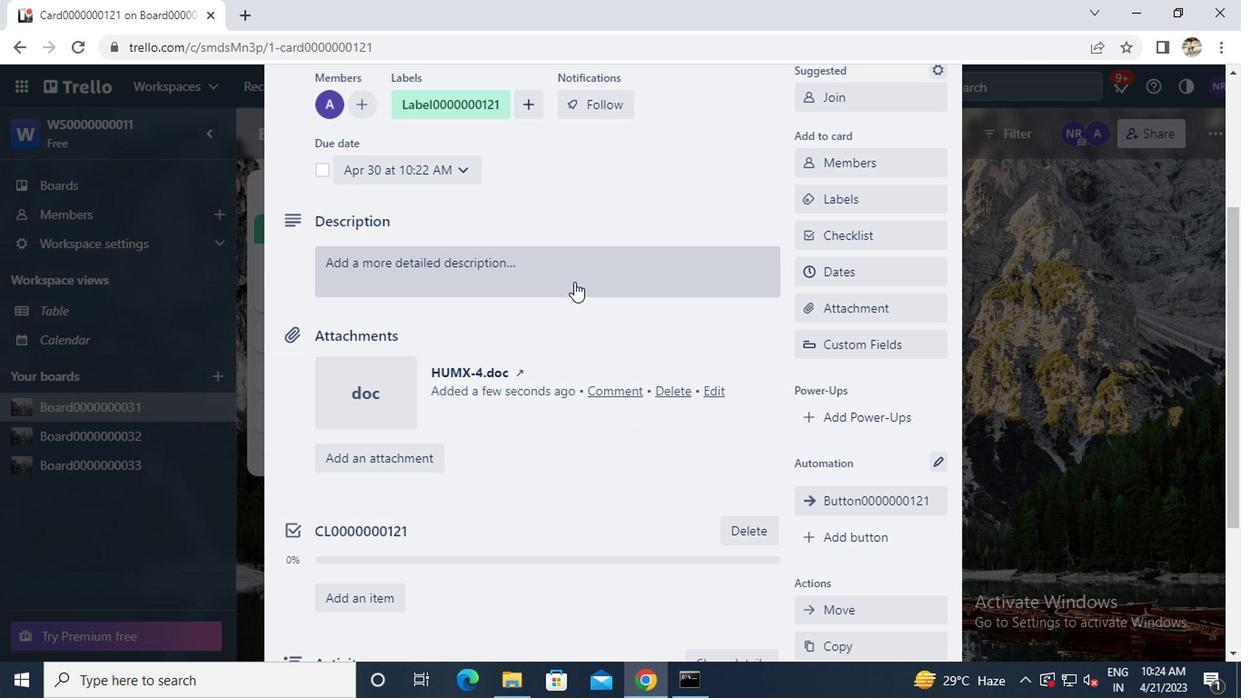 
Action: Key pressed <Key.caps_lock>ds<Key.caps_lock>0000000121
Screenshot: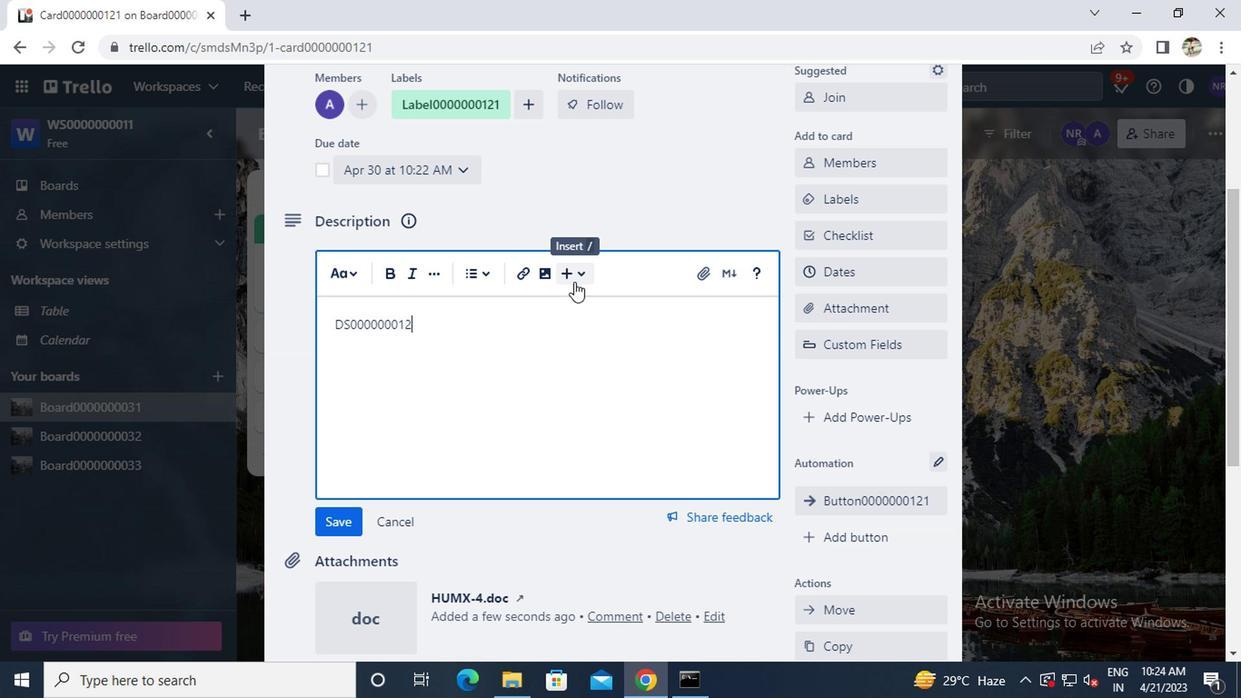 
Action: Mouse moved to (356, 514)
Screenshot: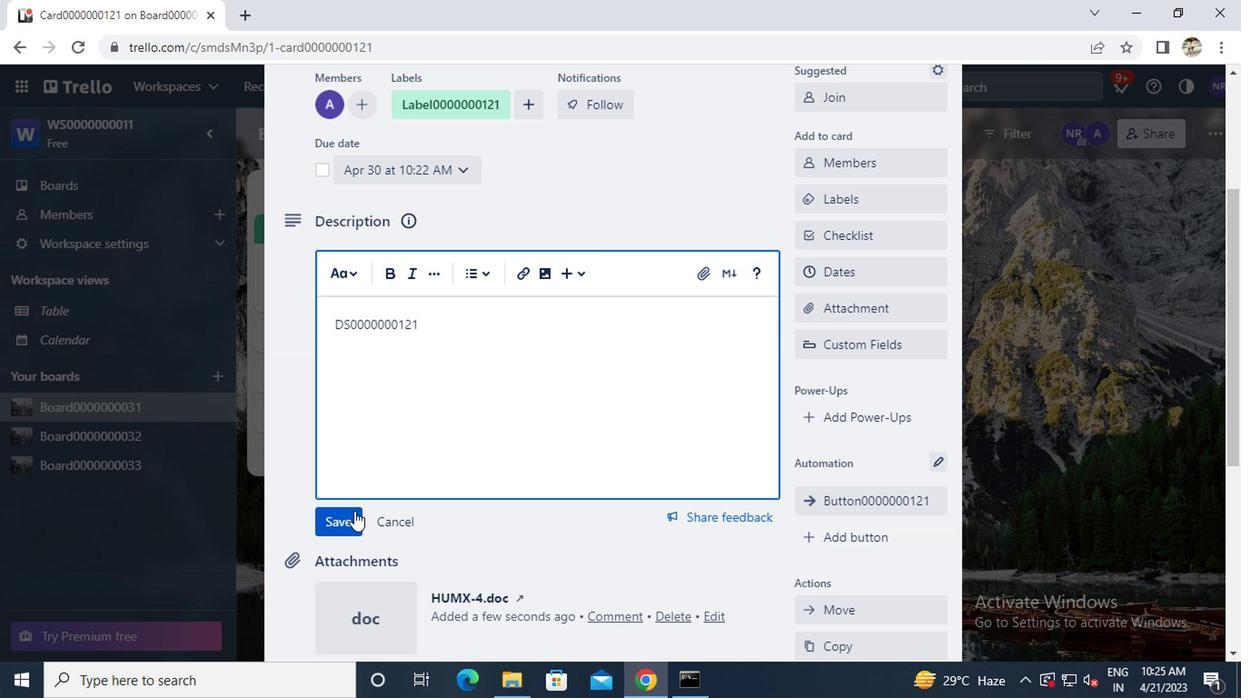 
Action: Mouse pressed left at (356, 514)
Screenshot: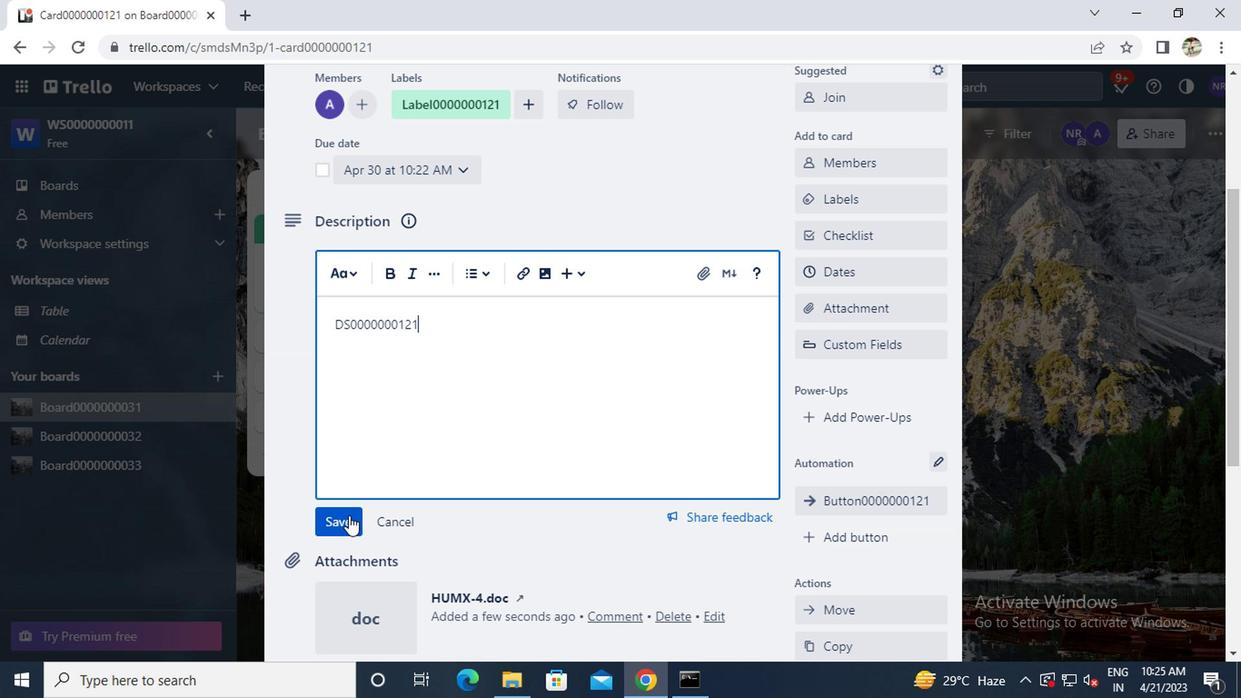 
Action: Mouse scrolled (356, 513) with delta (0, 0)
Screenshot: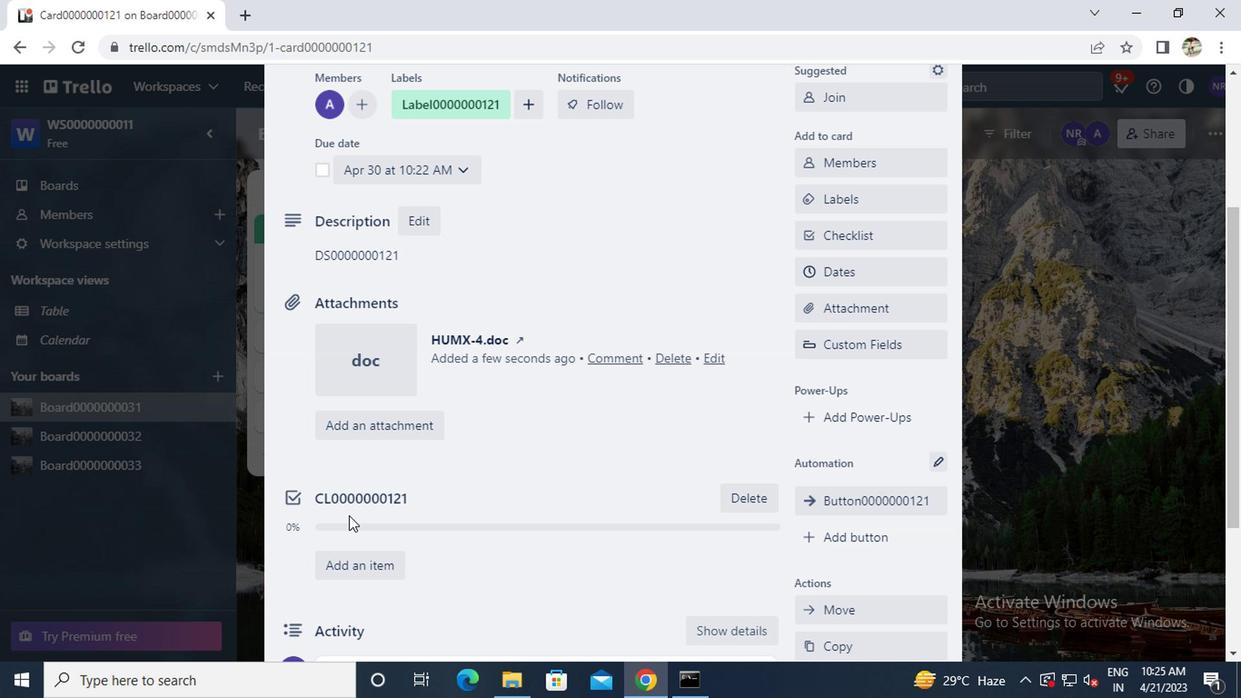 
Action: Mouse scrolled (356, 513) with delta (0, 0)
Screenshot: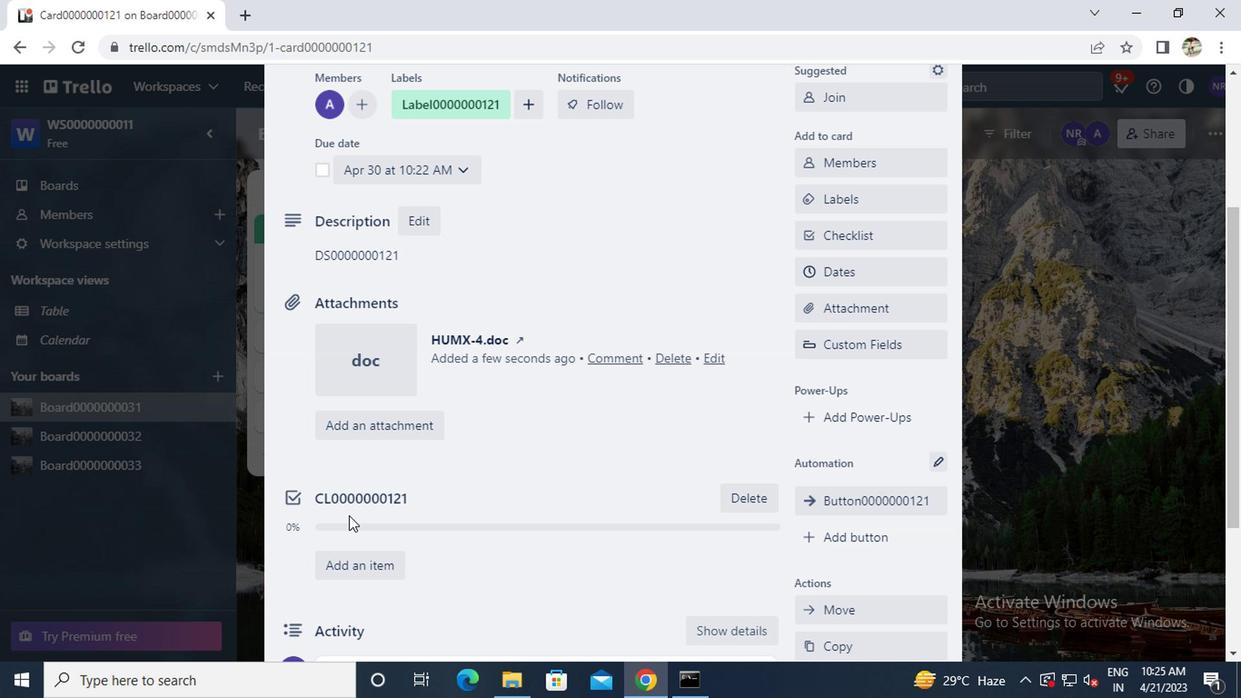 
Action: Mouse moved to (363, 488)
Screenshot: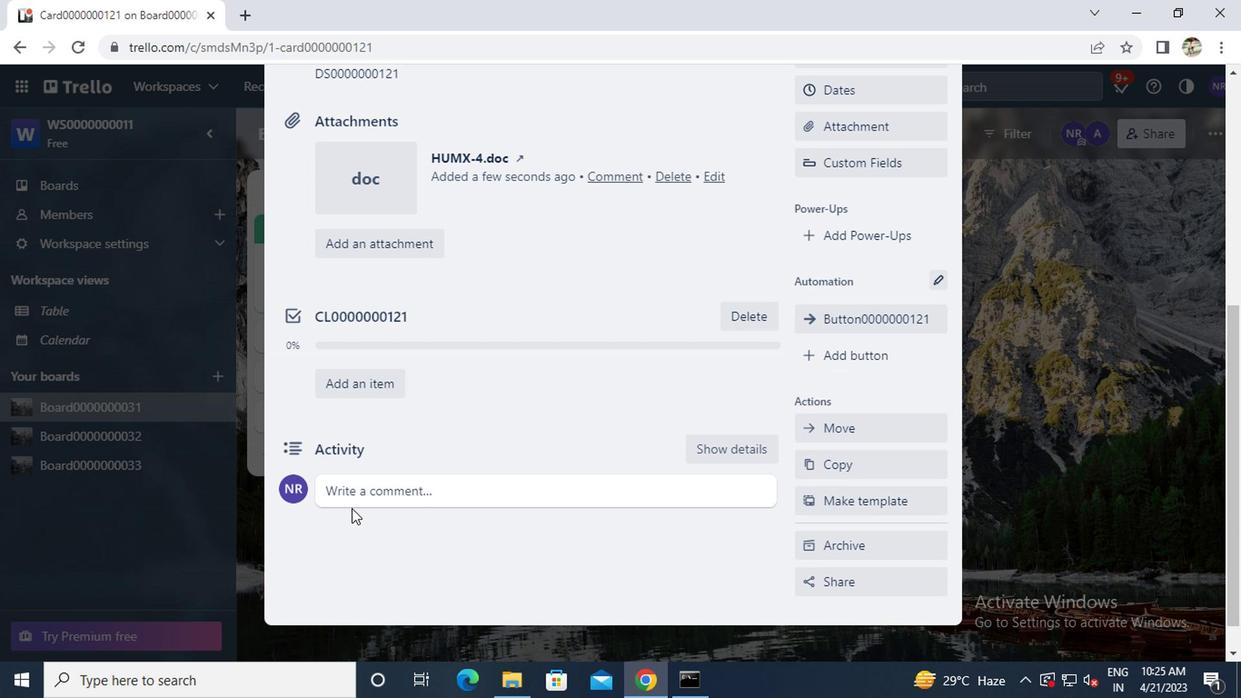 
Action: Mouse pressed left at (363, 488)
Screenshot: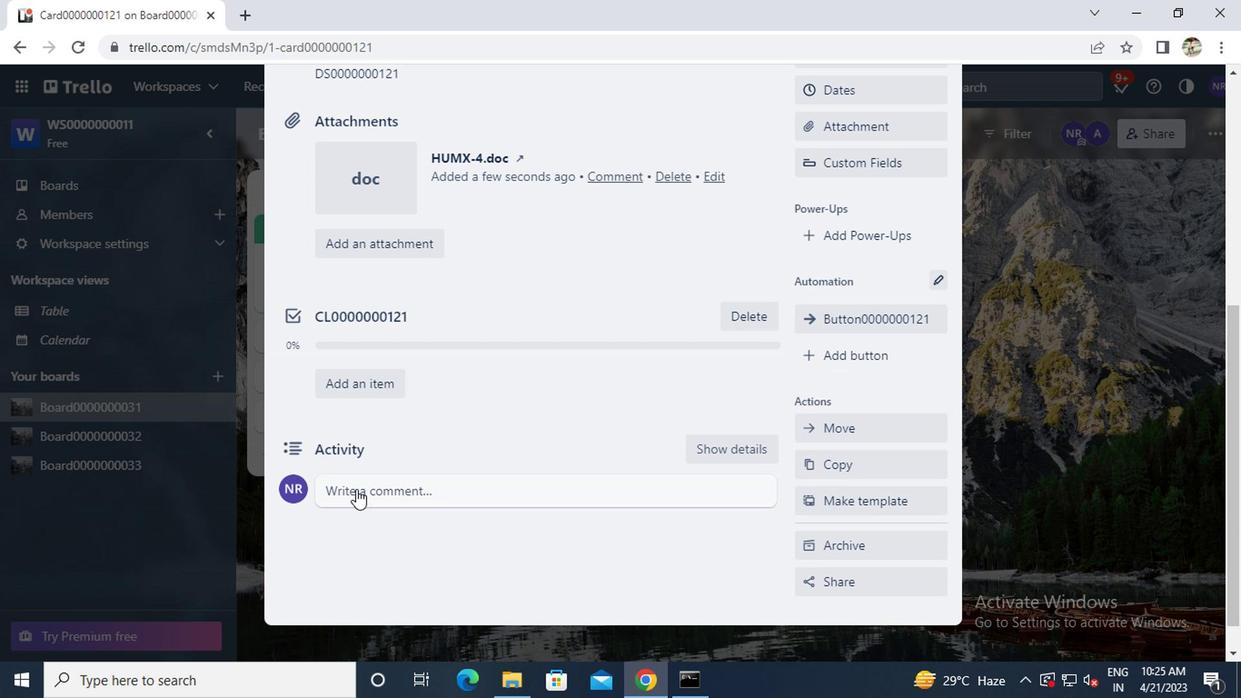 
Action: Key pressed <Key.caps_lock>cm0000000121
Screenshot: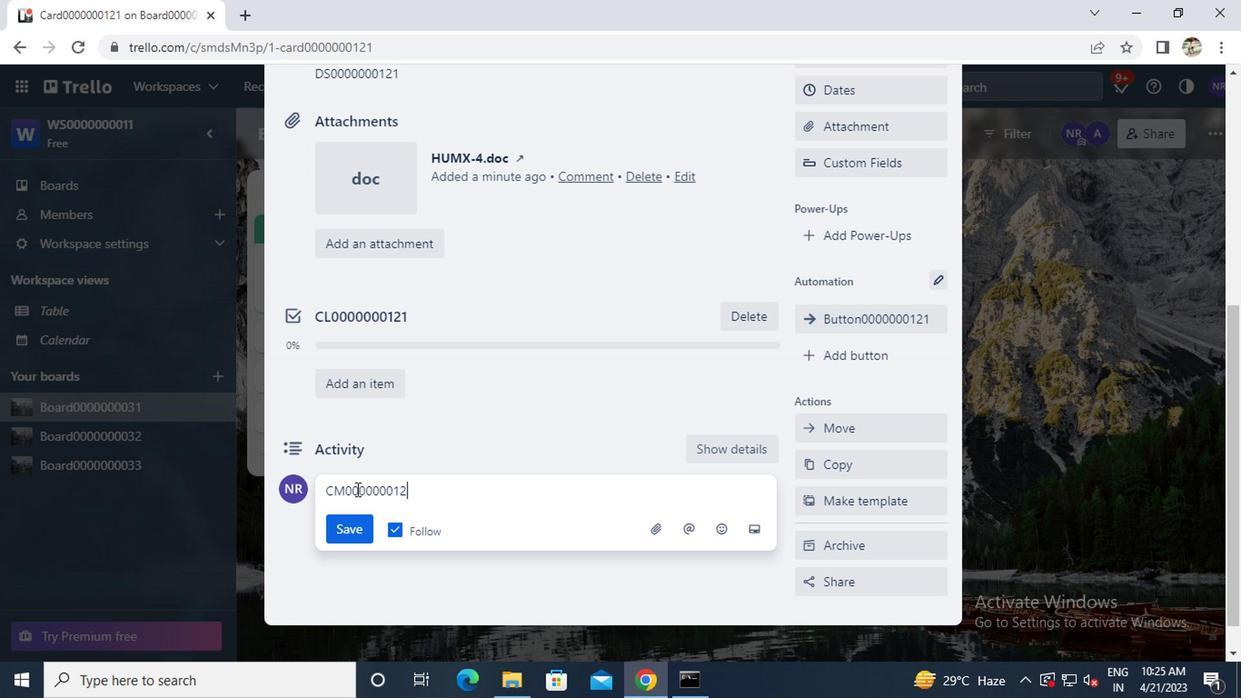 
Action: Mouse moved to (355, 521)
Screenshot: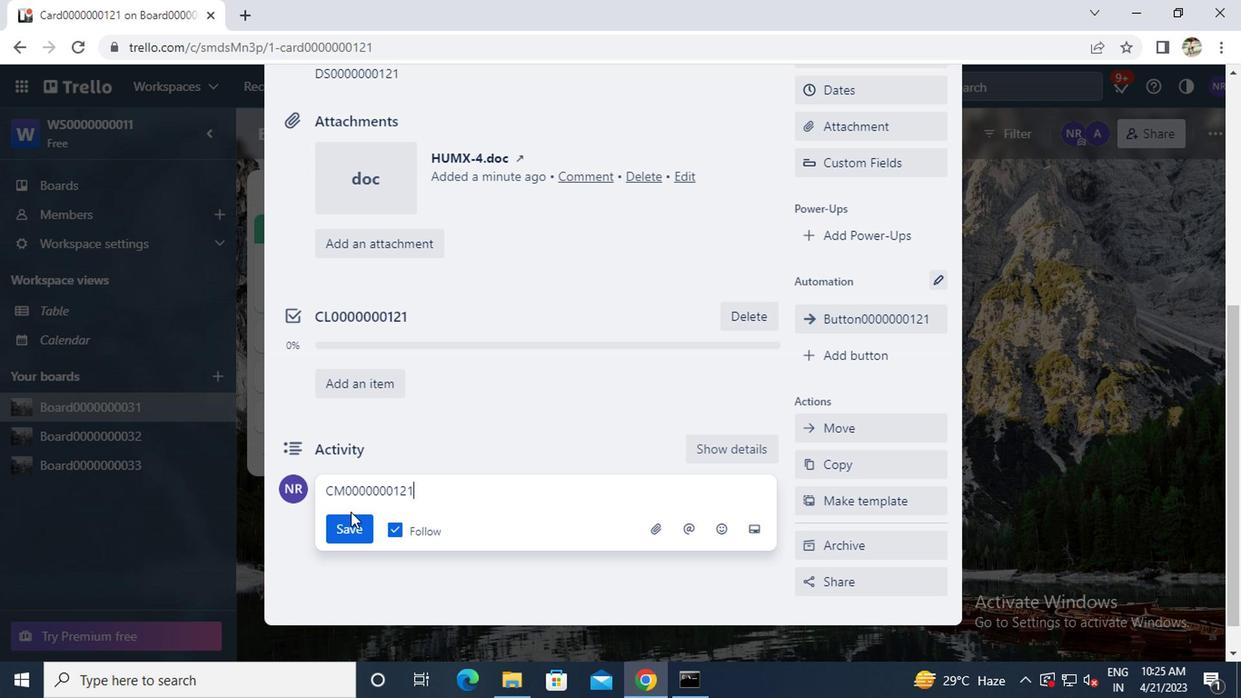 
Action: Mouse pressed left at (355, 521)
Screenshot: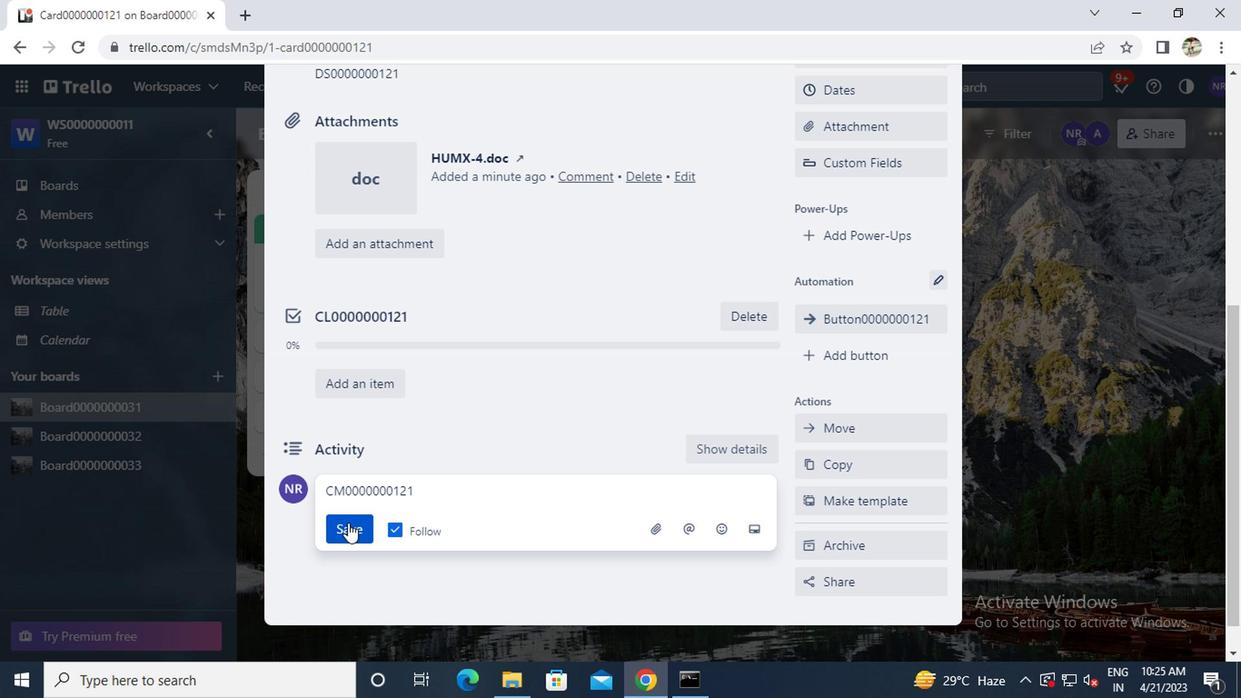 
Action: Mouse moved to (673, 415)
Screenshot: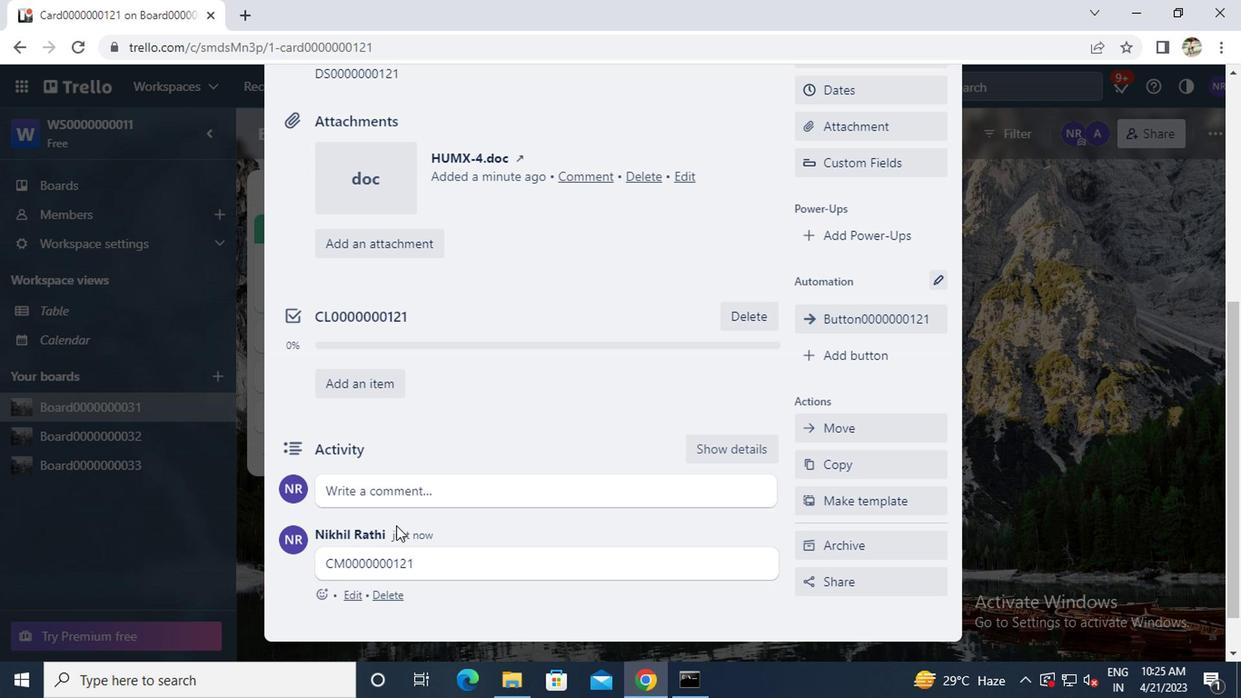 
Action: Mouse scrolled (673, 415) with delta (0, 0)
Screenshot: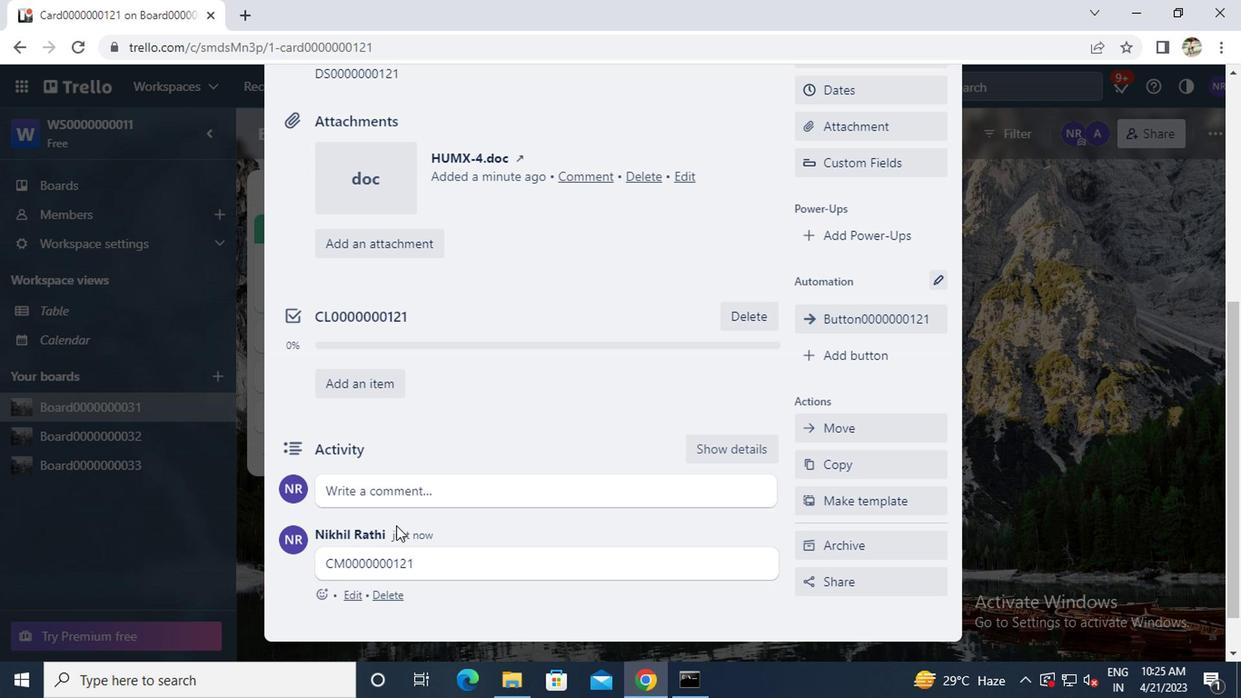 
Action: Mouse moved to (676, 412)
Screenshot: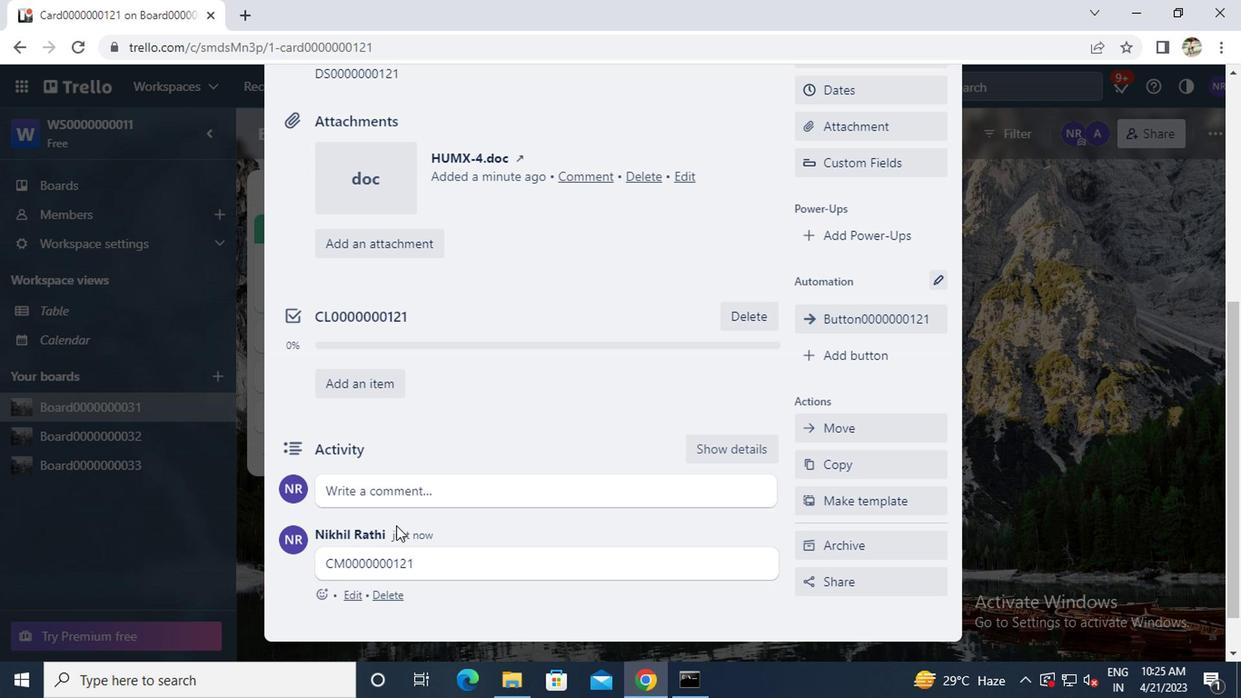 
Action: Mouse scrolled (676, 413) with delta (0, 0)
Screenshot: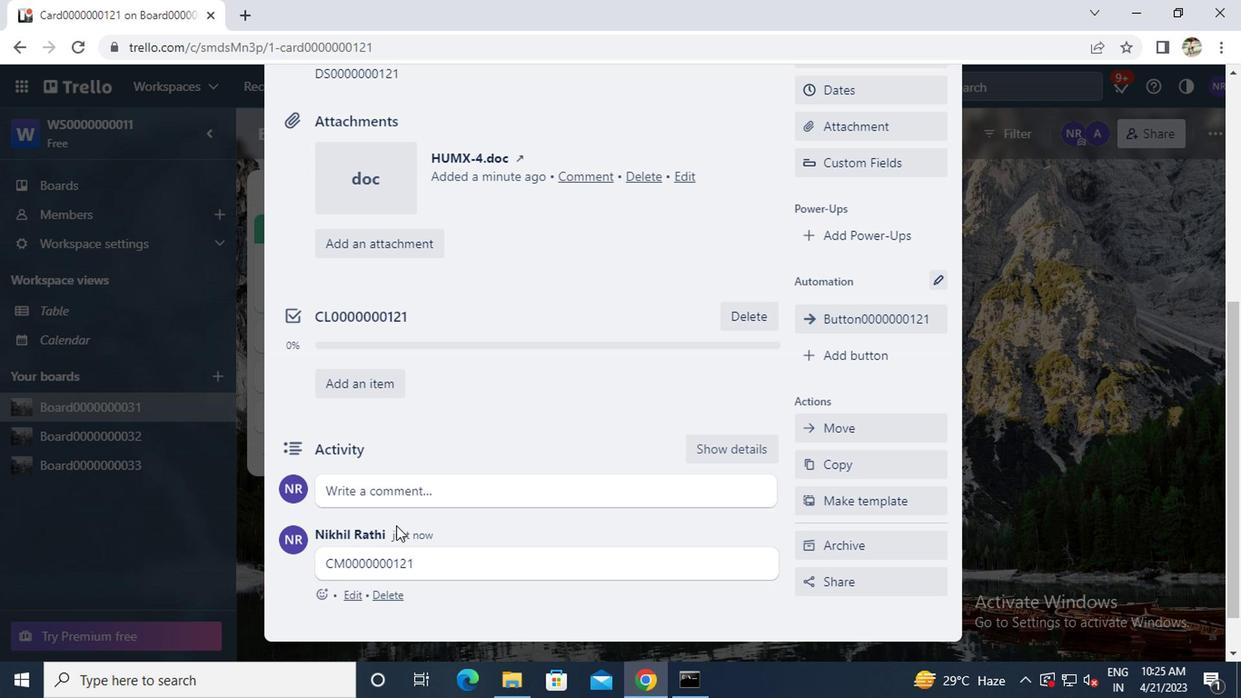
Action: Mouse scrolled (676, 413) with delta (0, 0)
Screenshot: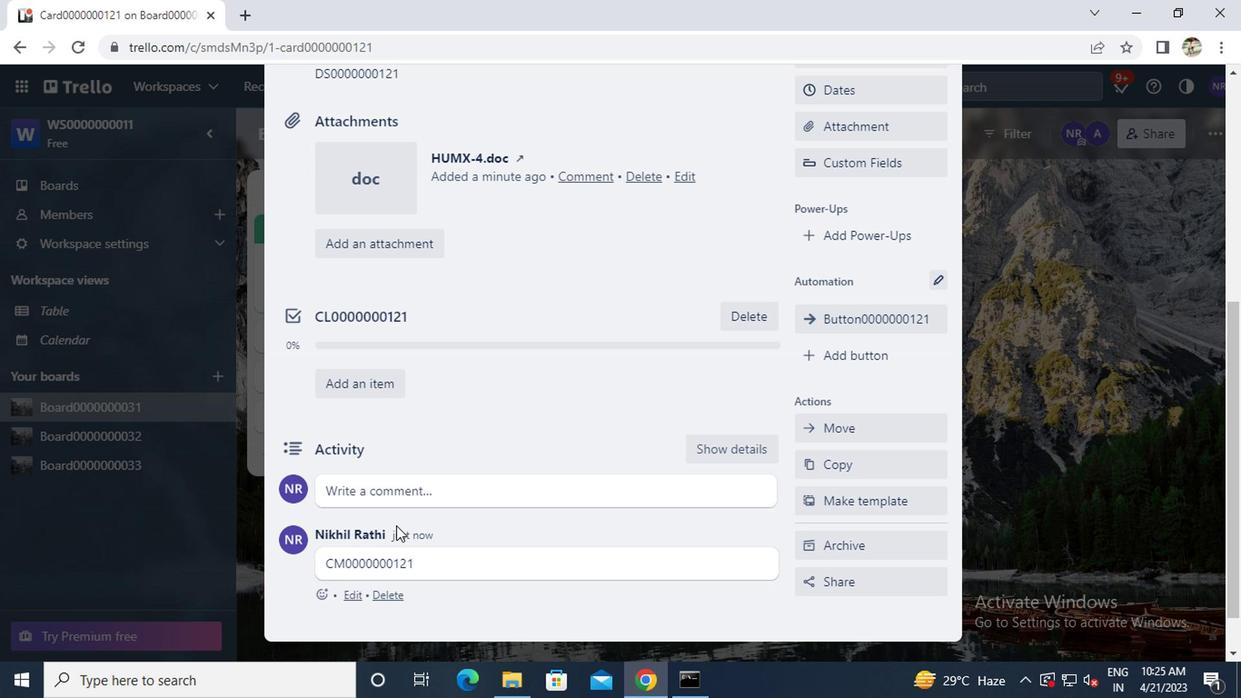 
Action: Mouse scrolled (676, 413) with delta (0, 0)
Screenshot: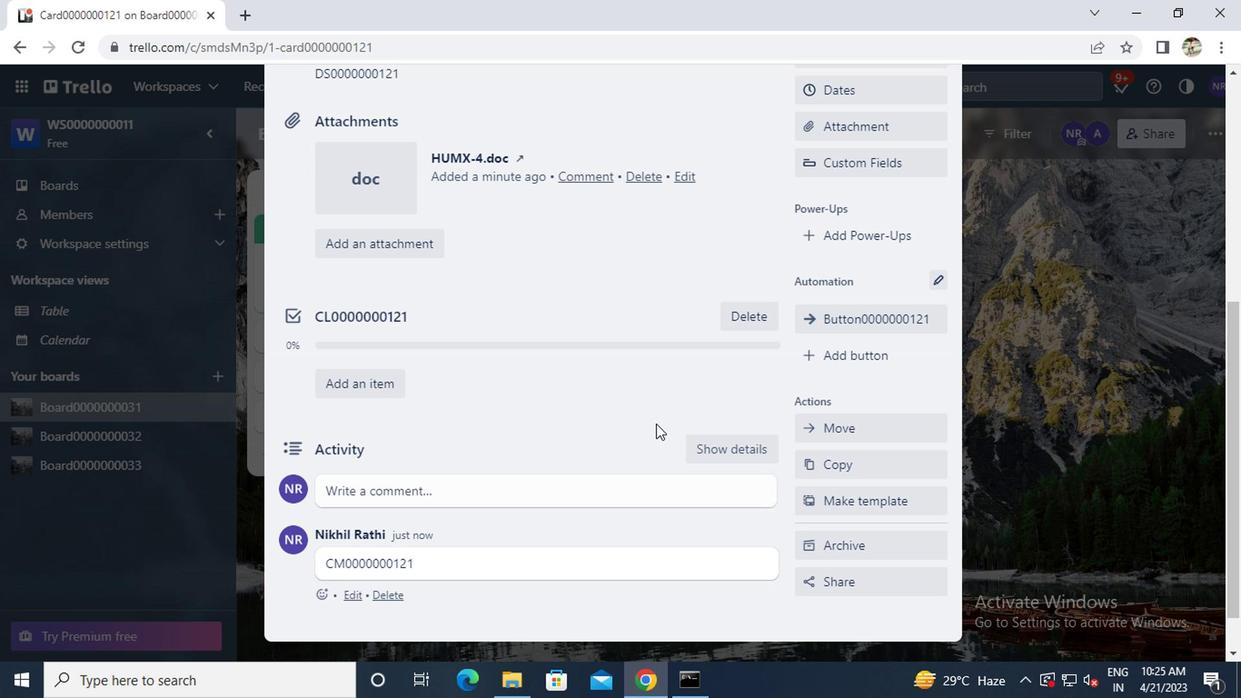 
Action: Mouse moved to (737, 338)
Screenshot: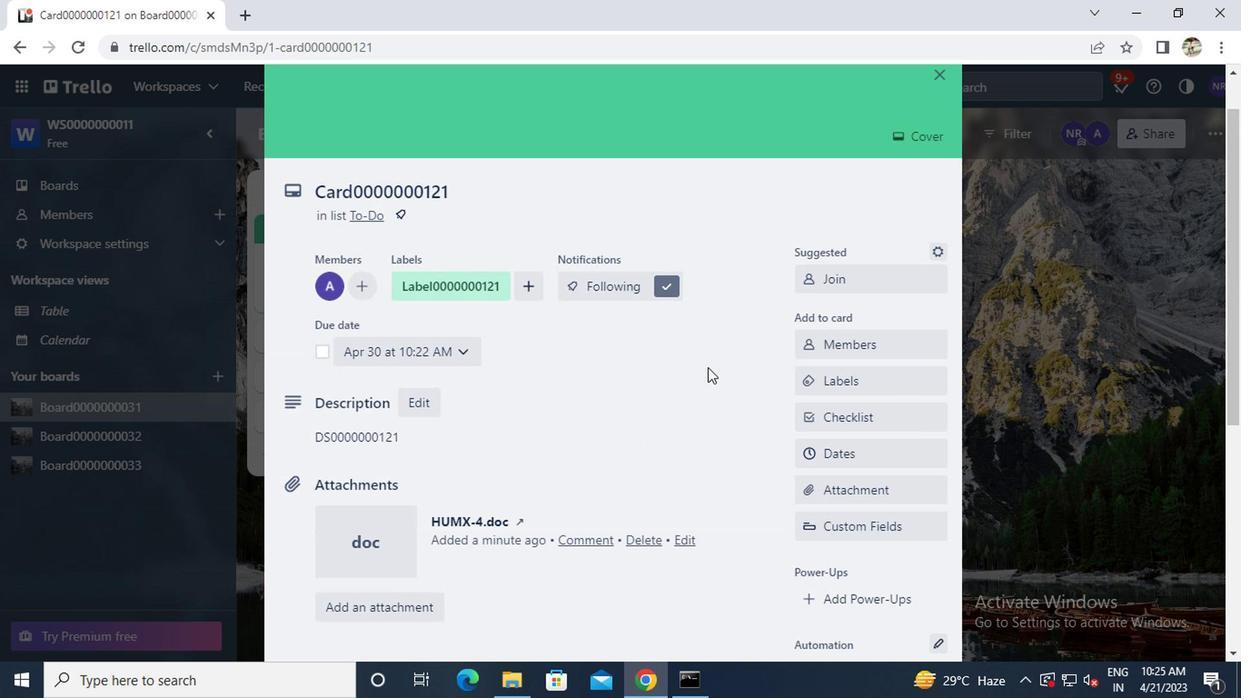 
Action: Mouse scrolled (737, 339) with delta (0, 0)
Screenshot: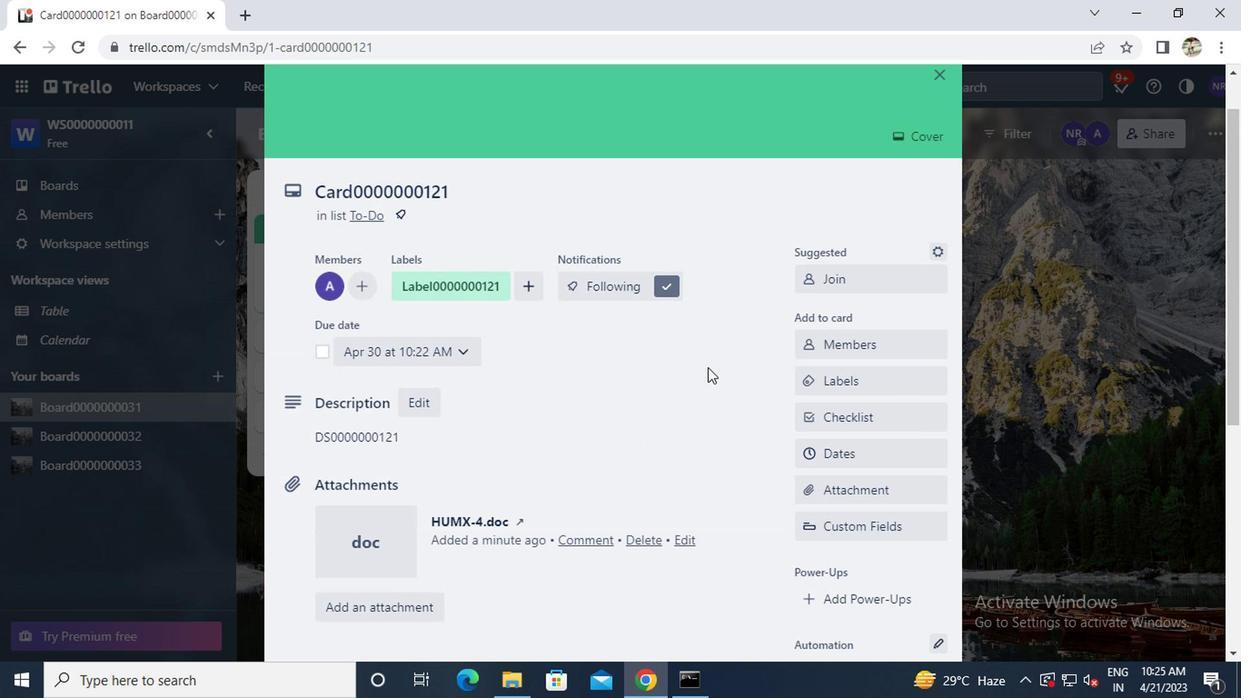 
Action: Mouse moved to (749, 327)
Screenshot: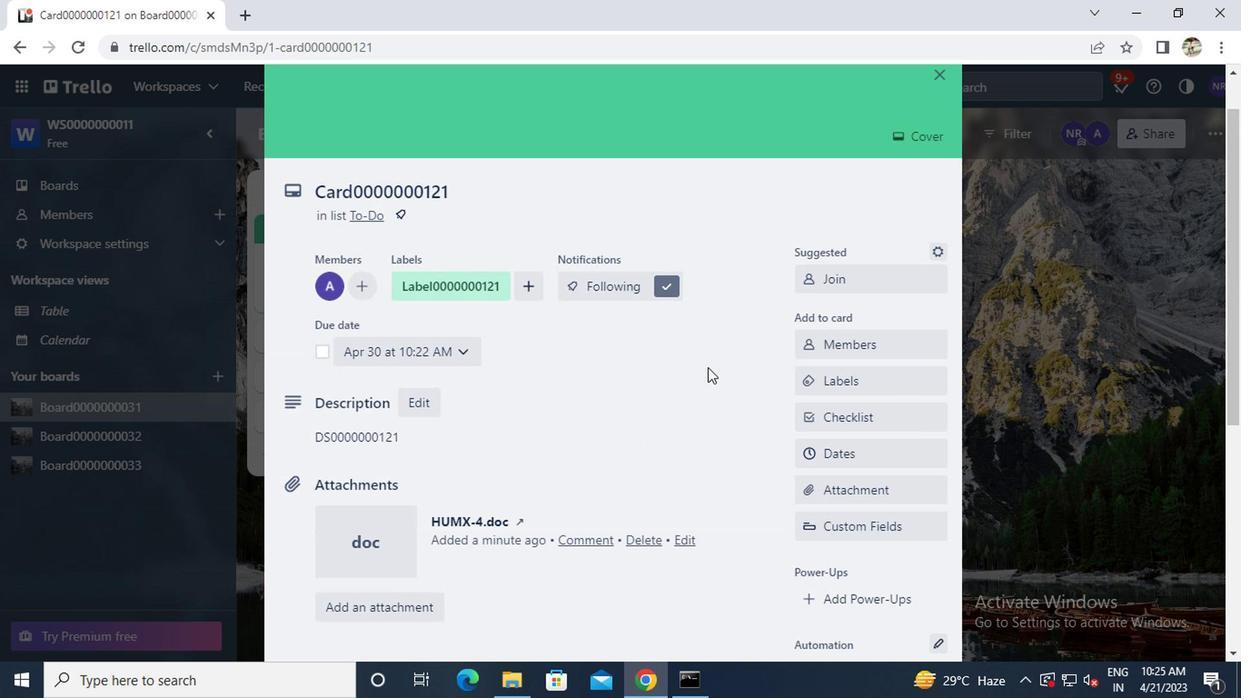 
Action: Mouse scrolled (749, 327) with delta (0, 0)
Screenshot: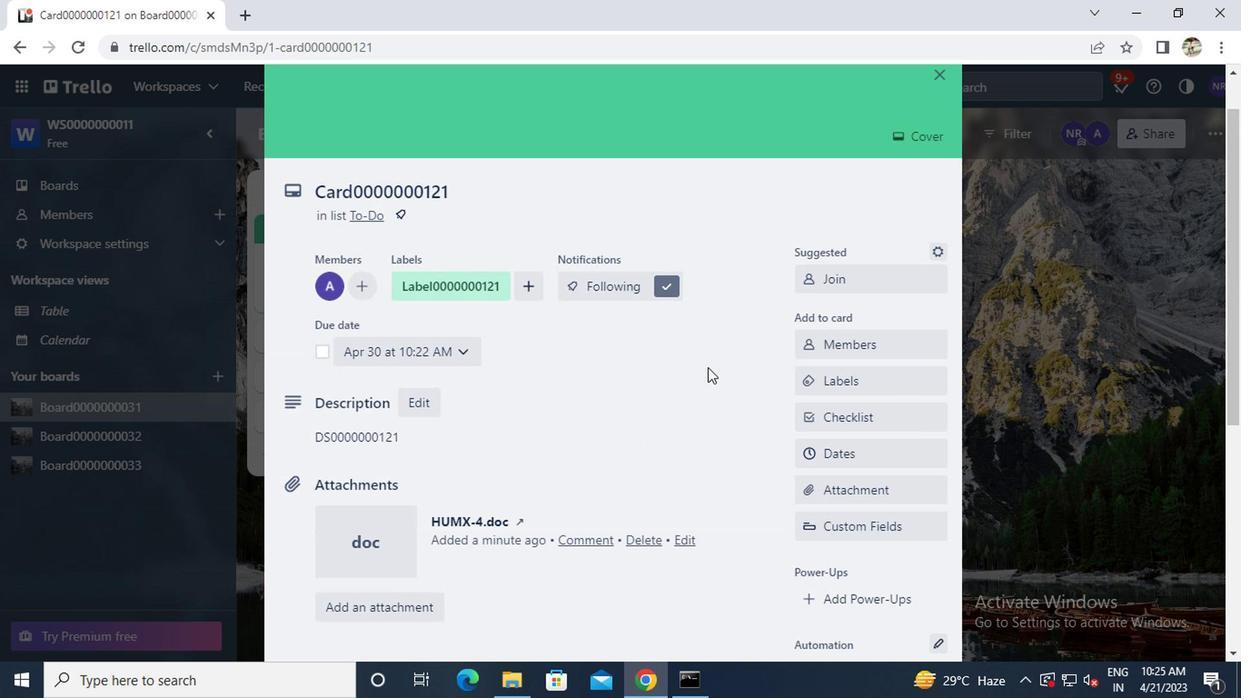 
Action: Mouse moved to (940, 130)
Screenshot: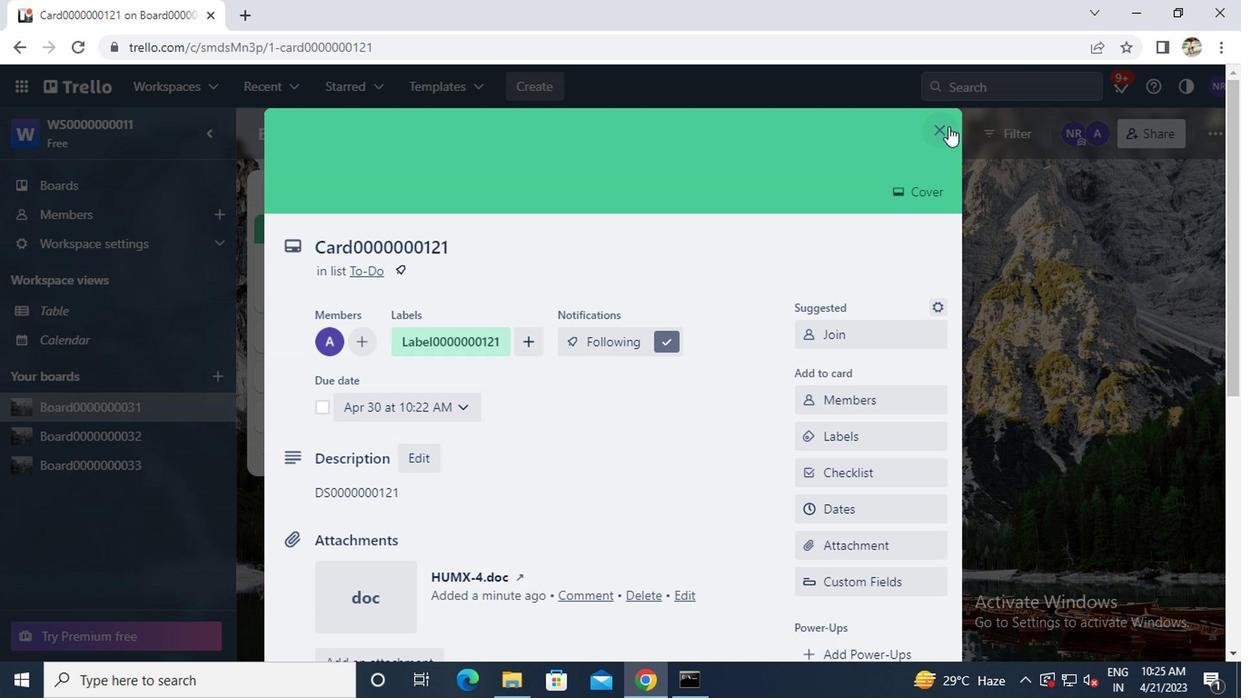
Action: Mouse pressed left at (940, 130)
Screenshot: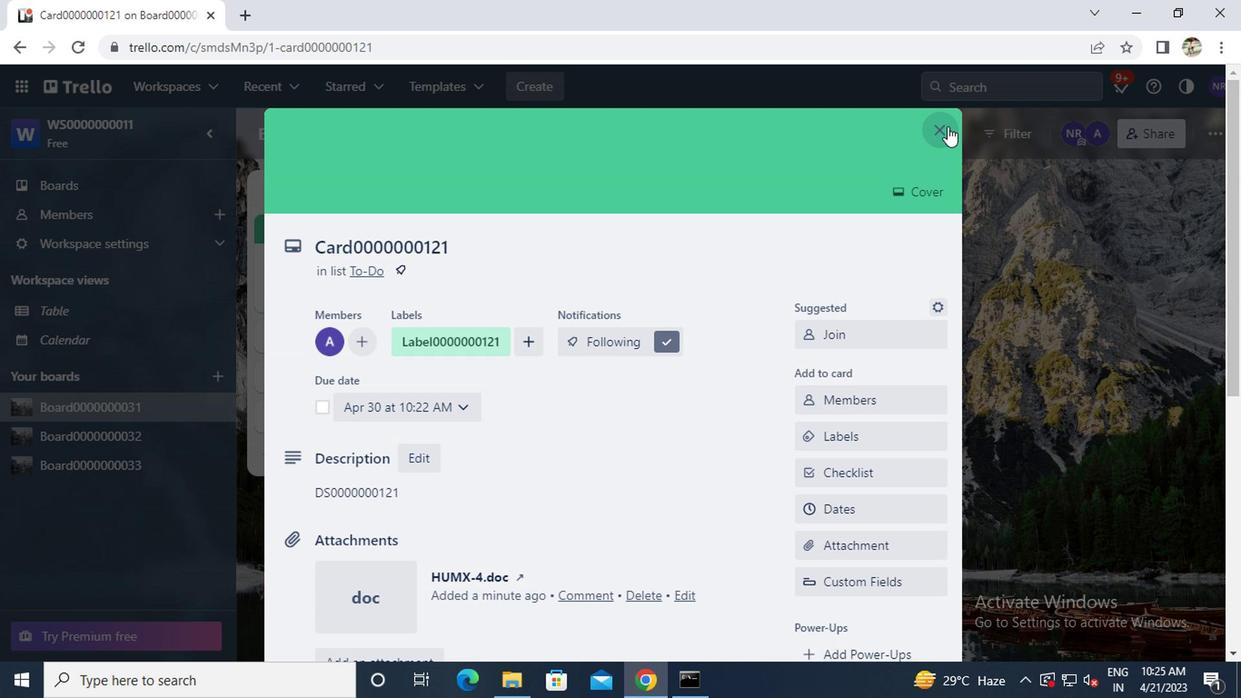 
